 Task: Create Issue Issue0000000399 in Backlog  in Scrum Project Project0000000080 in Jira. Create Issue Issue0000000400 in Backlog  in Scrum Project Project0000000080 in Jira. Change IN PROGRESS as Status of Issue Issue0000000392 in Backlog  in Scrum Project Project0000000079 in Jira. Change IN PROGRESS as Status of Issue Issue0000000394 in Backlog  in Scrum Project Project0000000079 in Jira. Change IN PROGRESS as Status of Issue Issue0000000396 in Backlog  in Scrum Project Project0000000080 in Jira
Action: Mouse moved to (77, 316)
Screenshot: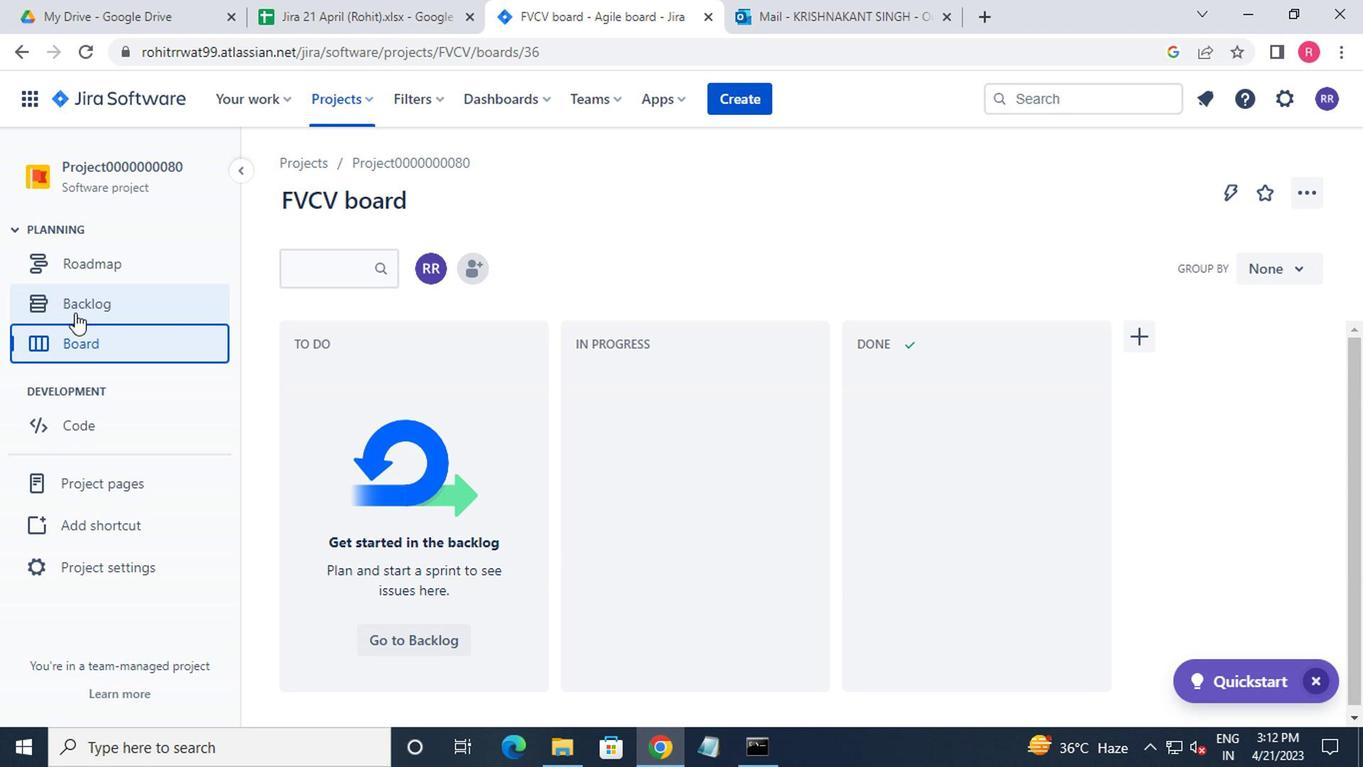 
Action: Mouse pressed left at (77, 316)
Screenshot: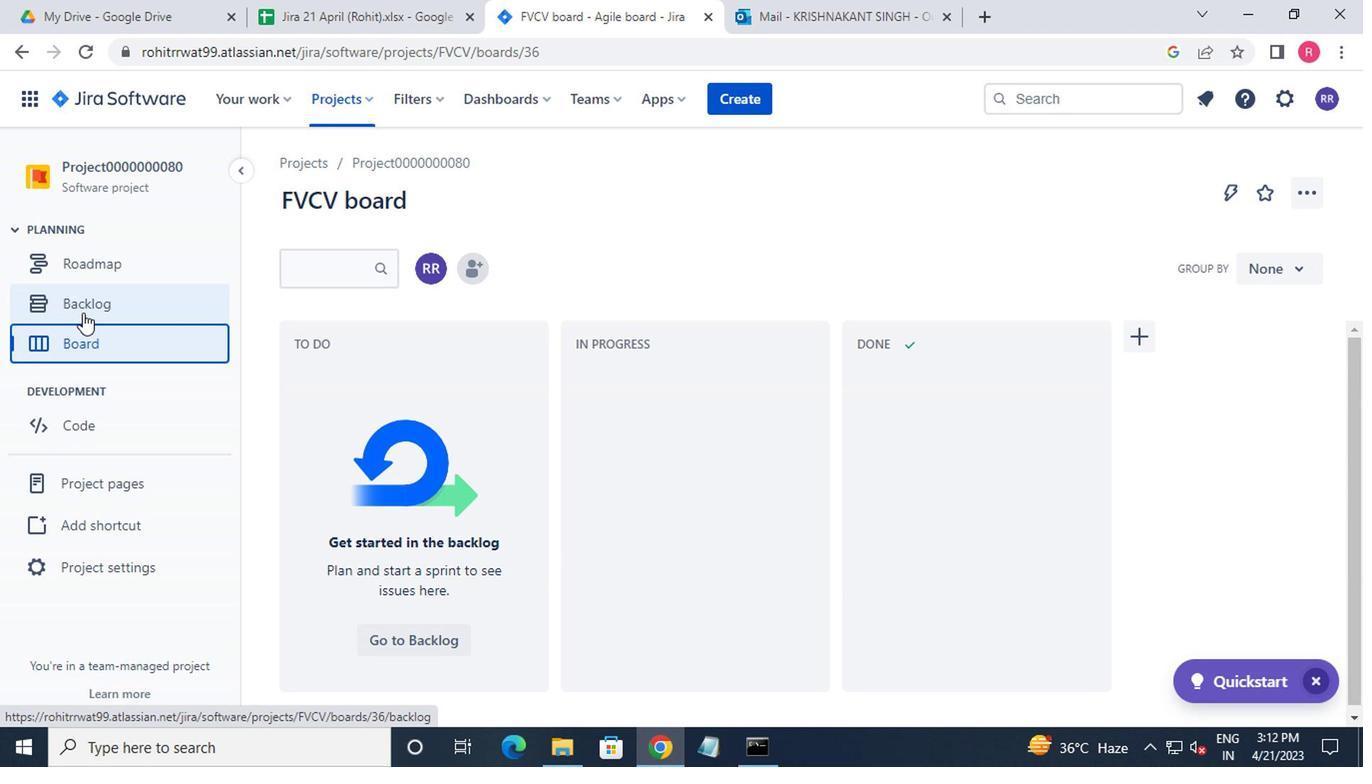 
Action: Mouse moved to (200, 351)
Screenshot: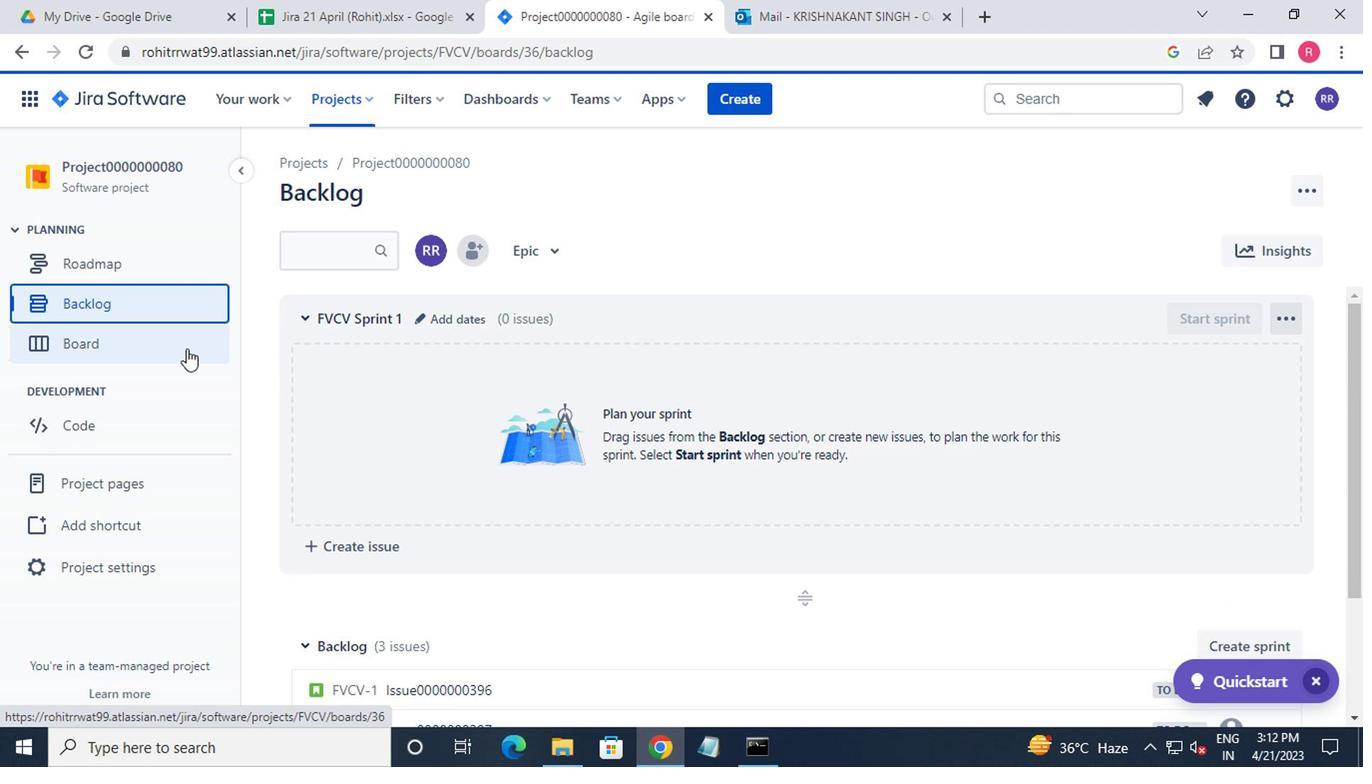 
Action: Mouse scrolled (200, 350) with delta (0, 0)
Screenshot: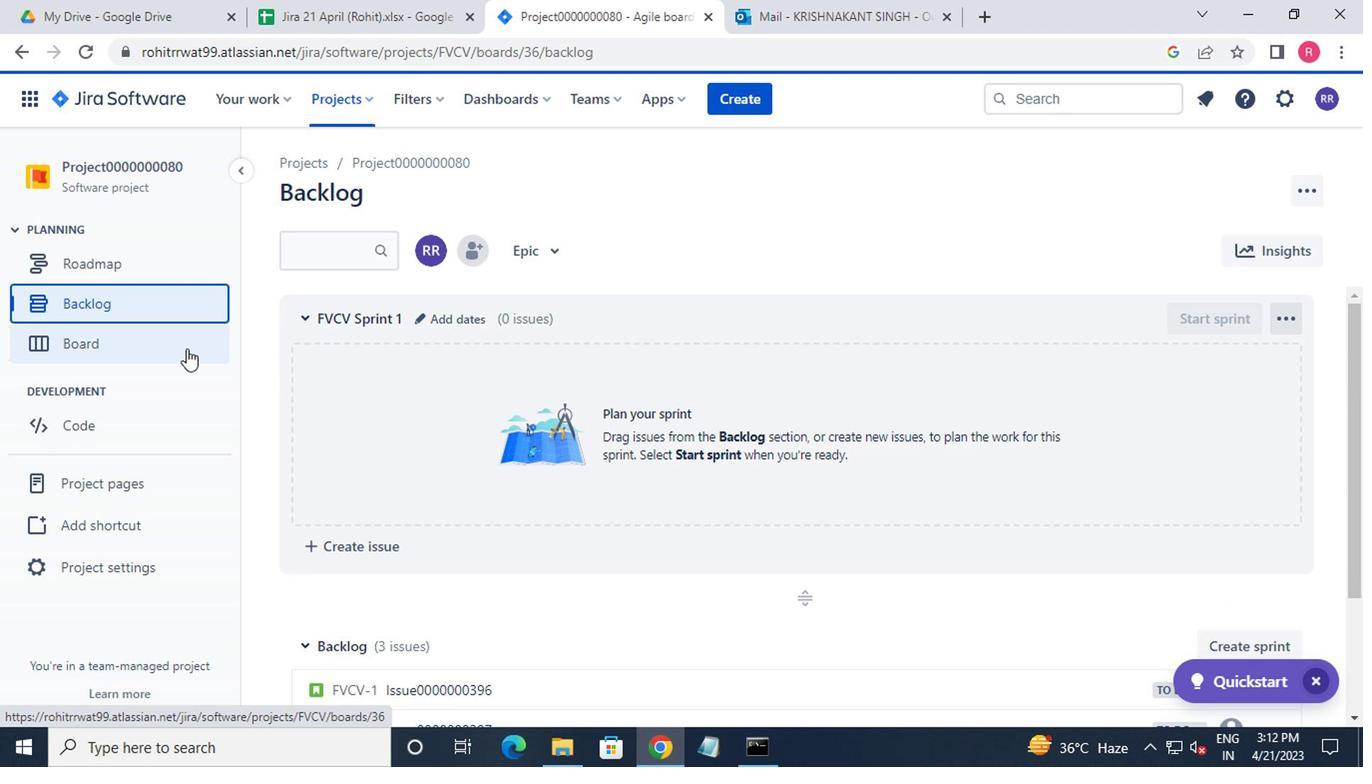 
Action: Mouse moved to (213, 350)
Screenshot: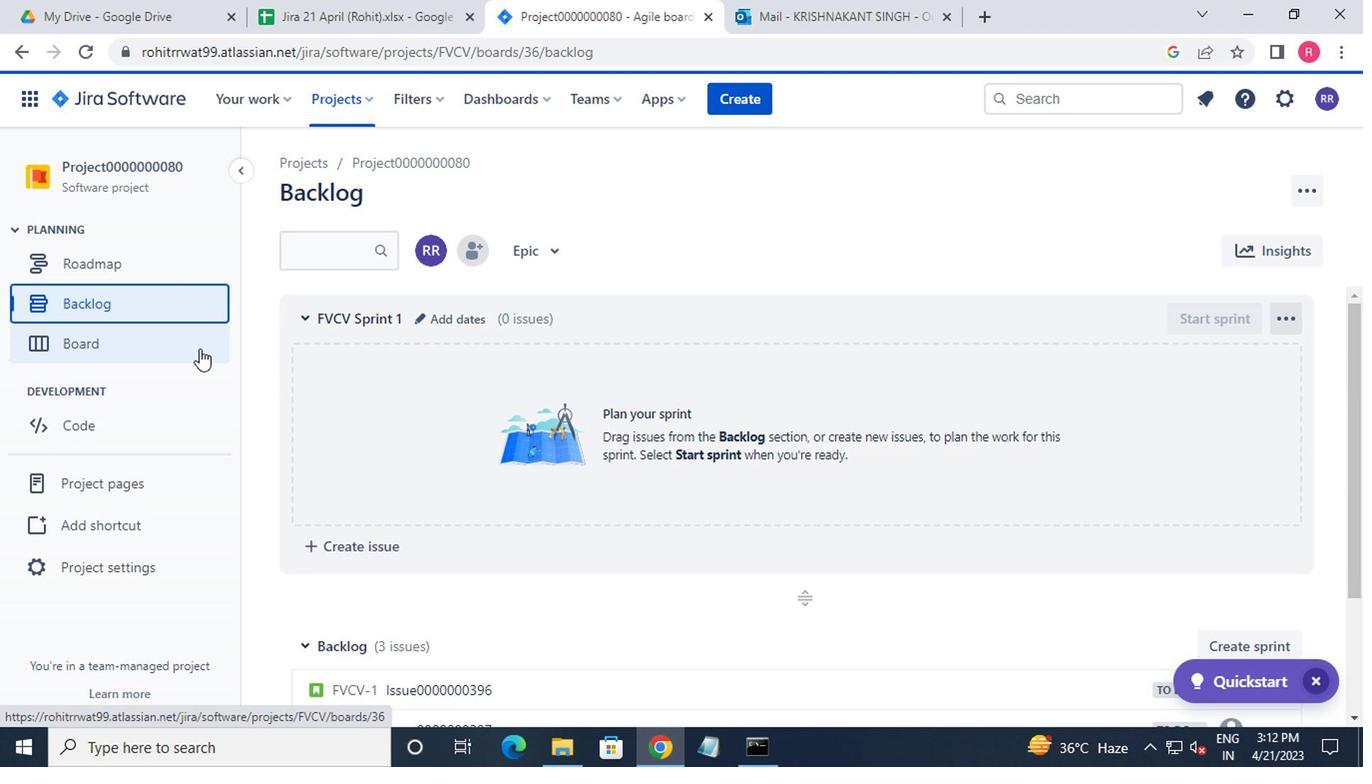
Action: Mouse scrolled (213, 350) with delta (0, 0)
Screenshot: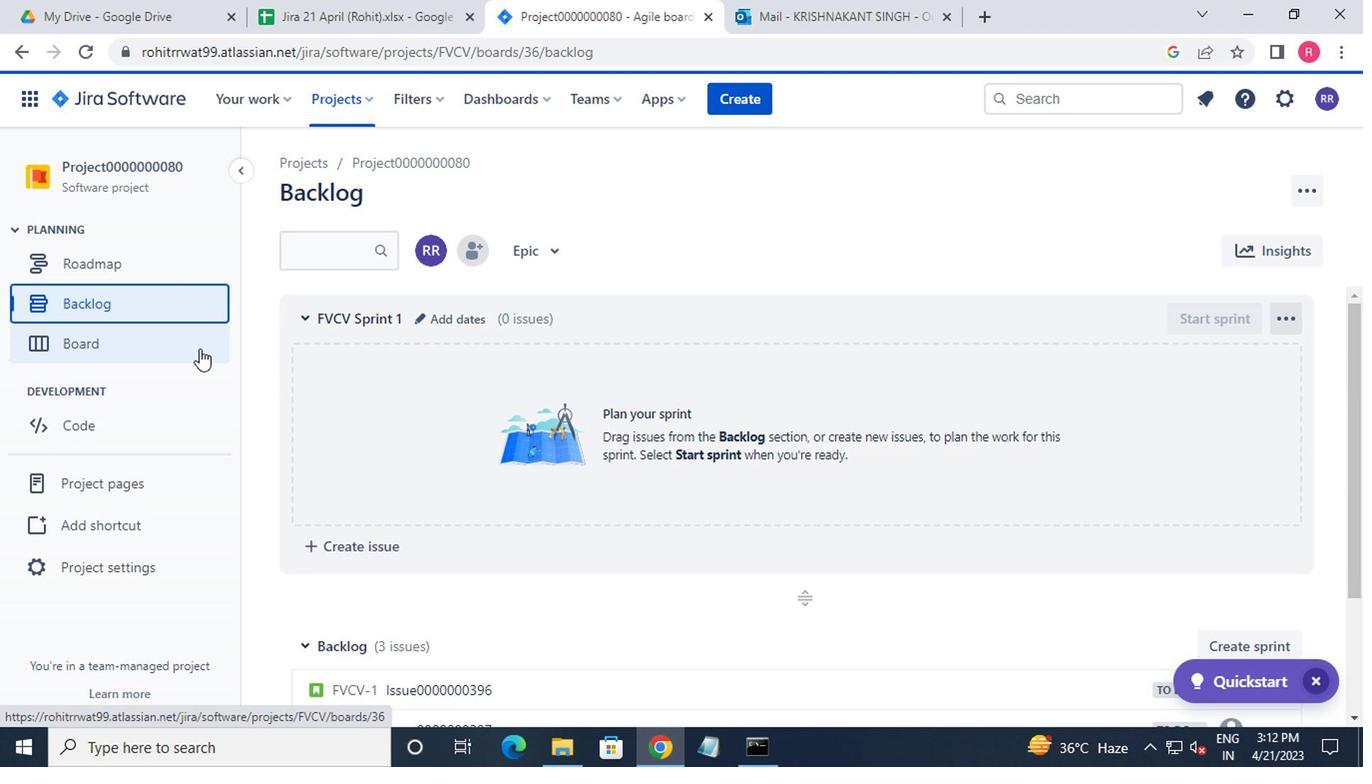 
Action: Mouse moved to (220, 350)
Screenshot: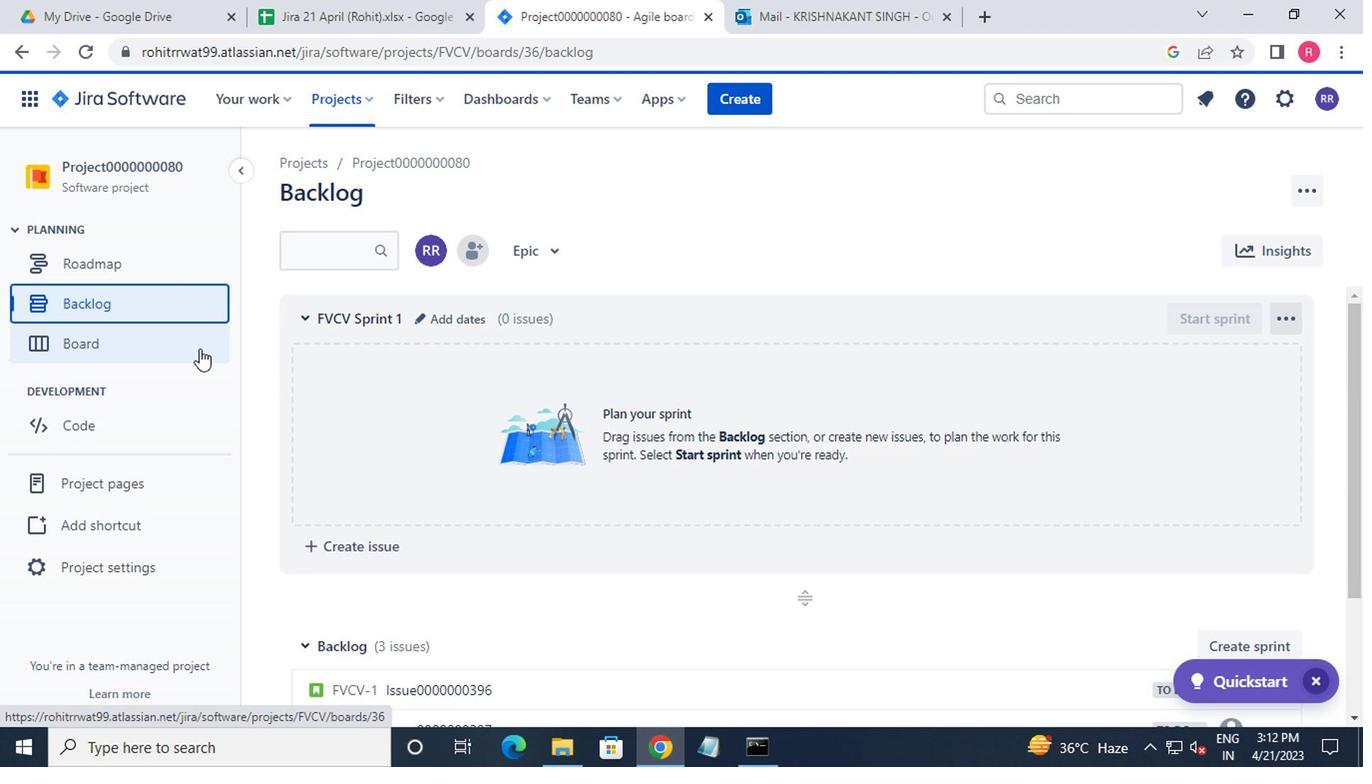 
Action: Mouse scrolled (220, 348) with delta (0, -1)
Screenshot: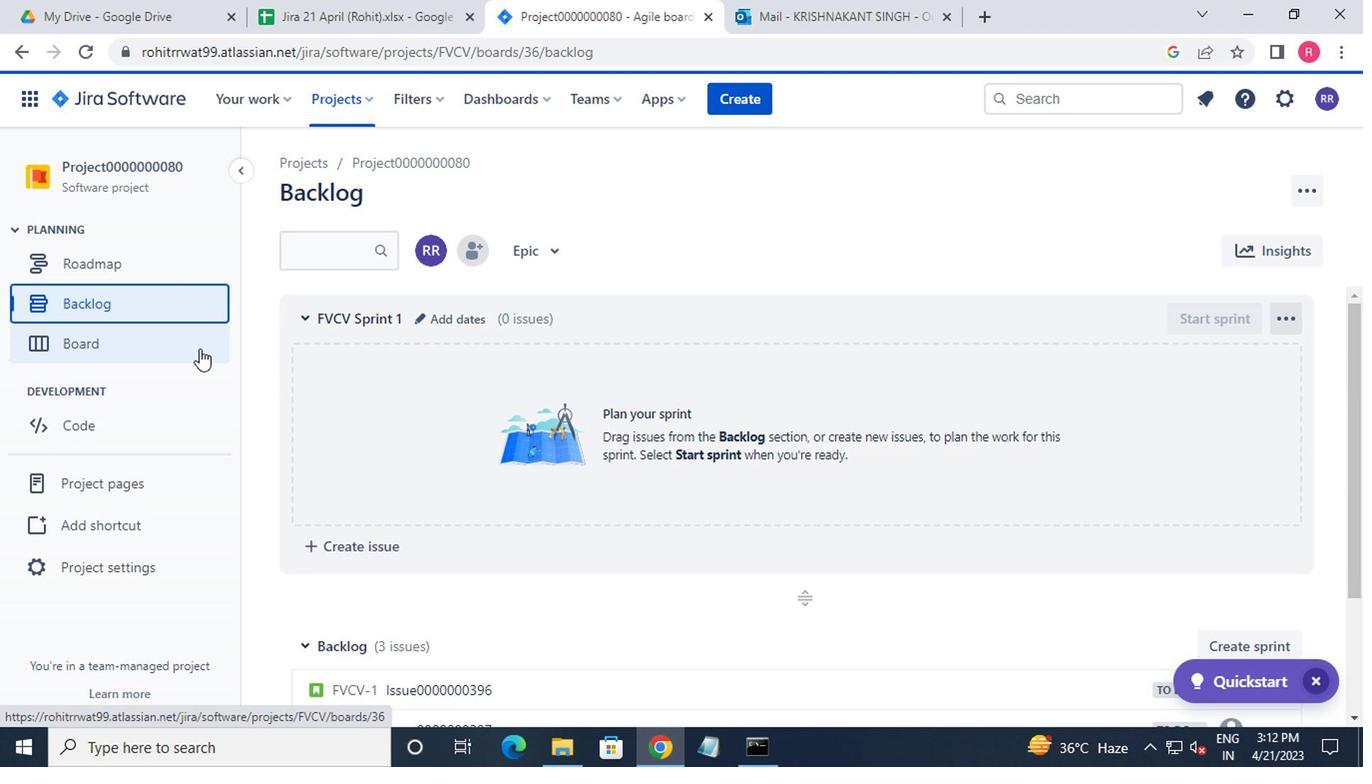 
Action: Mouse moved to (225, 348)
Screenshot: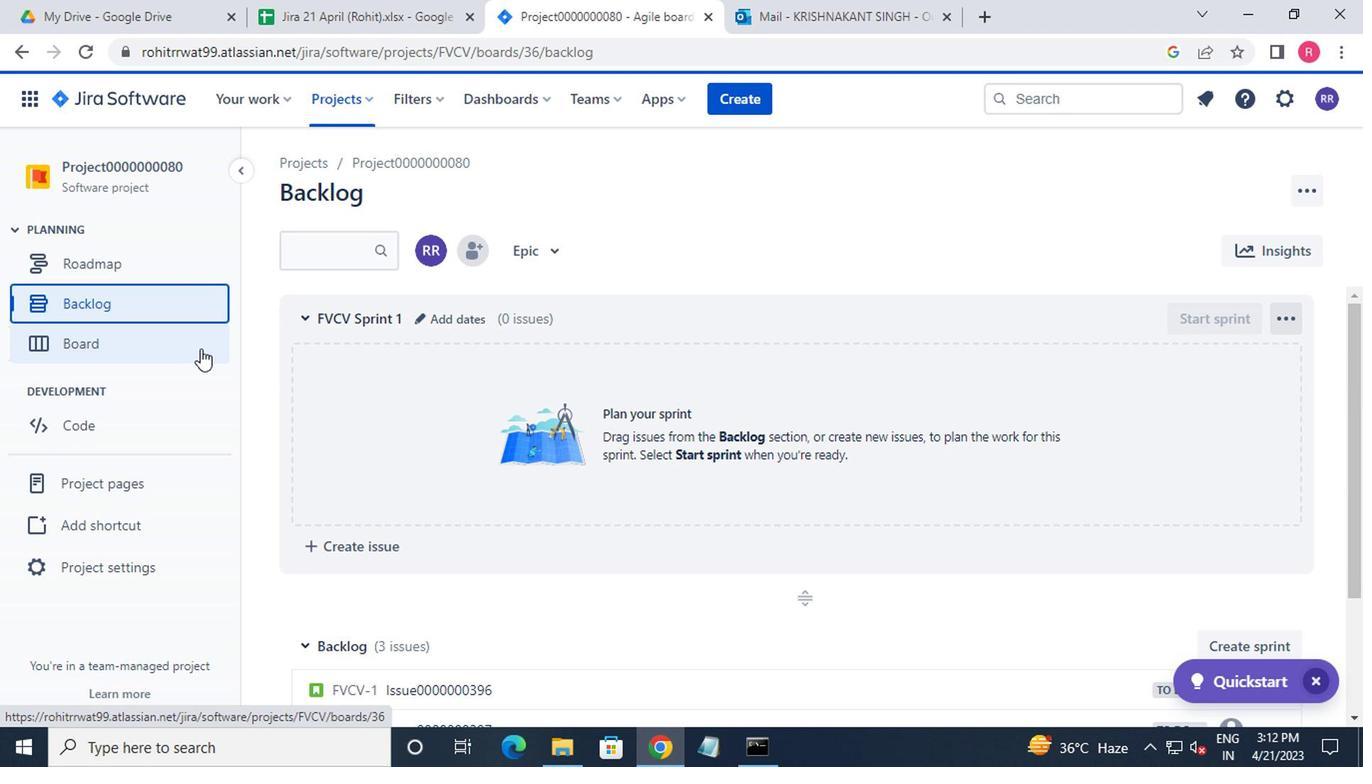 
Action: Mouse scrolled (225, 348) with delta (0, 0)
Screenshot: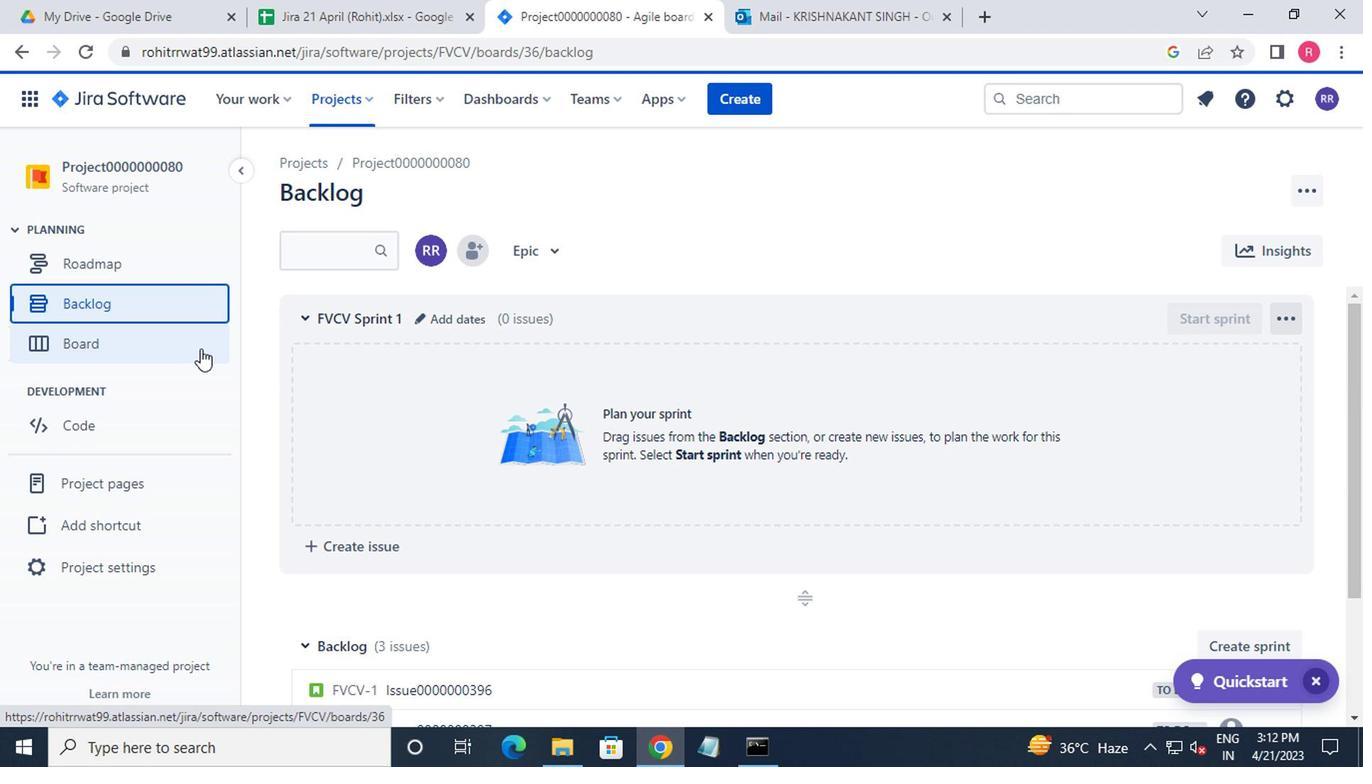 
Action: Mouse moved to (399, 473)
Screenshot: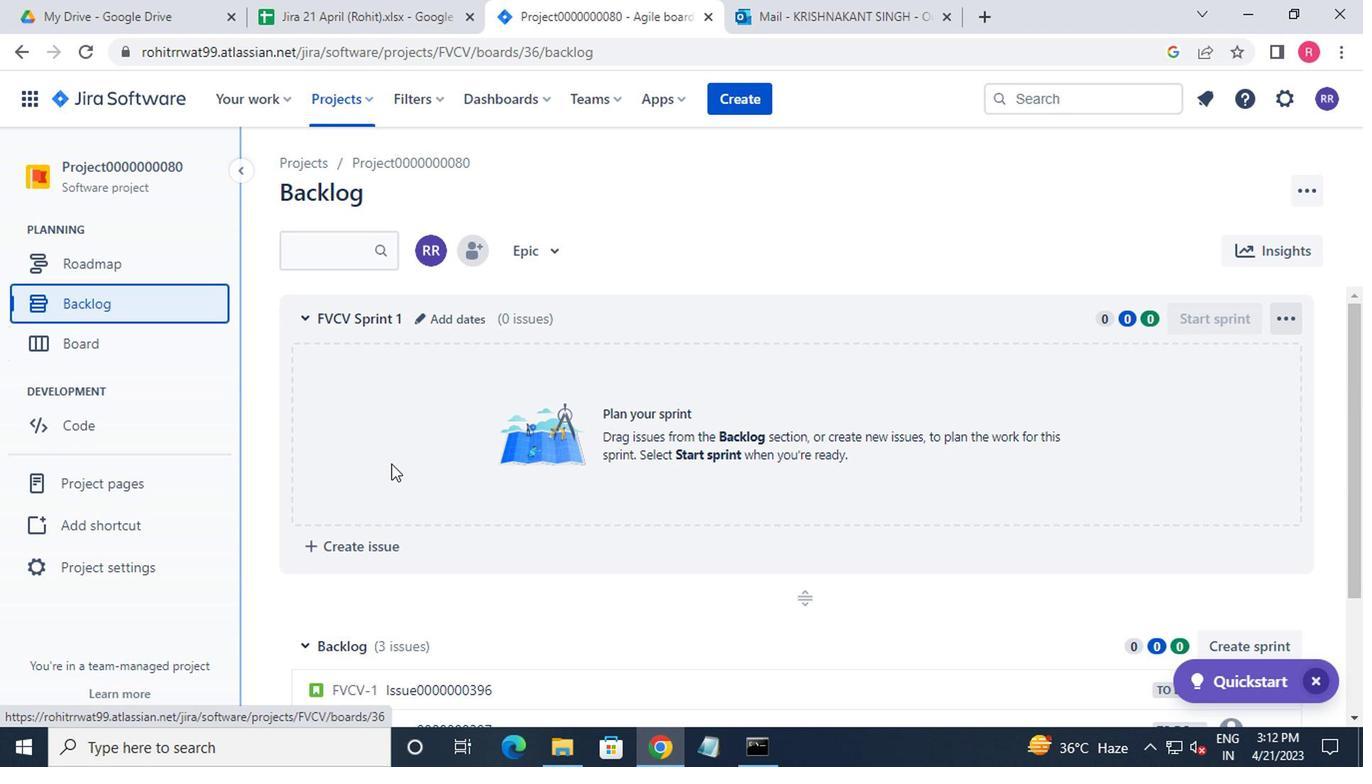 
Action: Mouse scrolled (399, 471) with delta (0, -1)
Screenshot: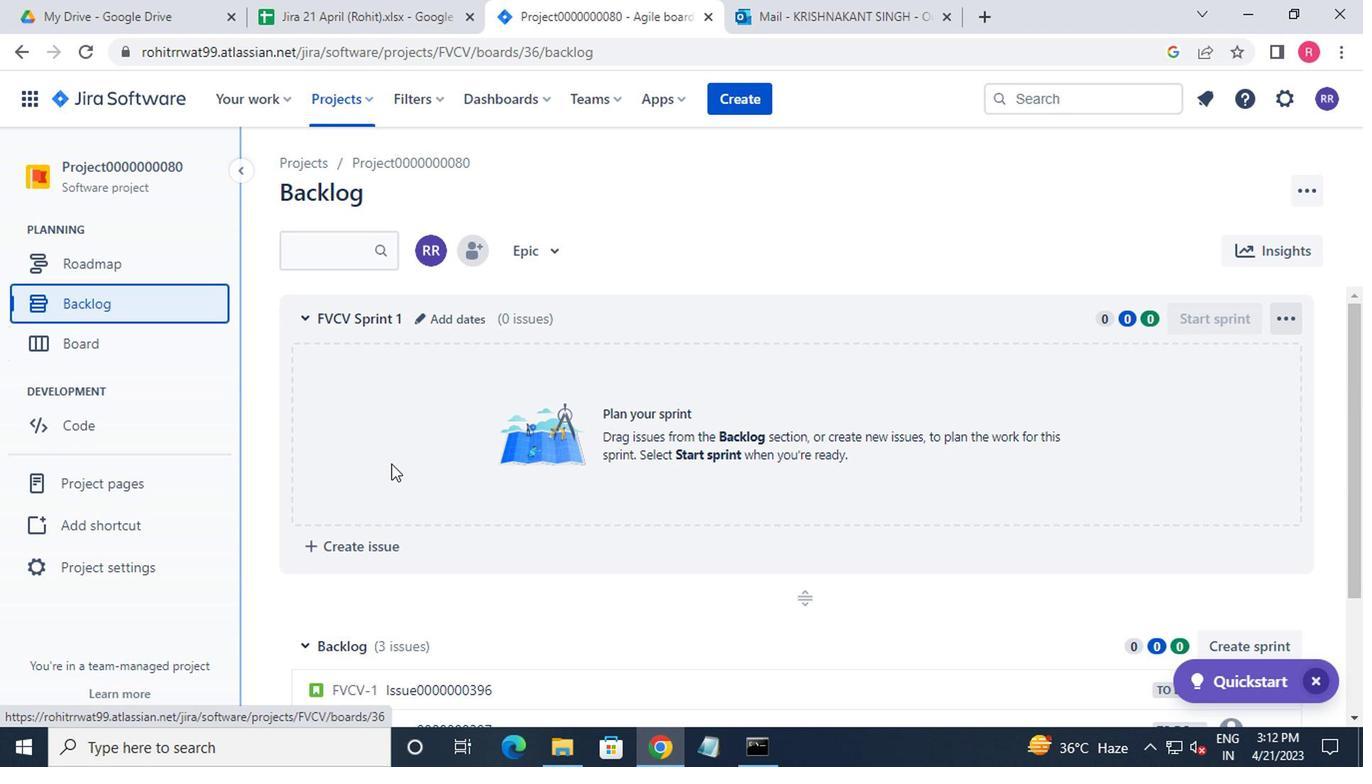 
Action: Mouse moved to (403, 474)
Screenshot: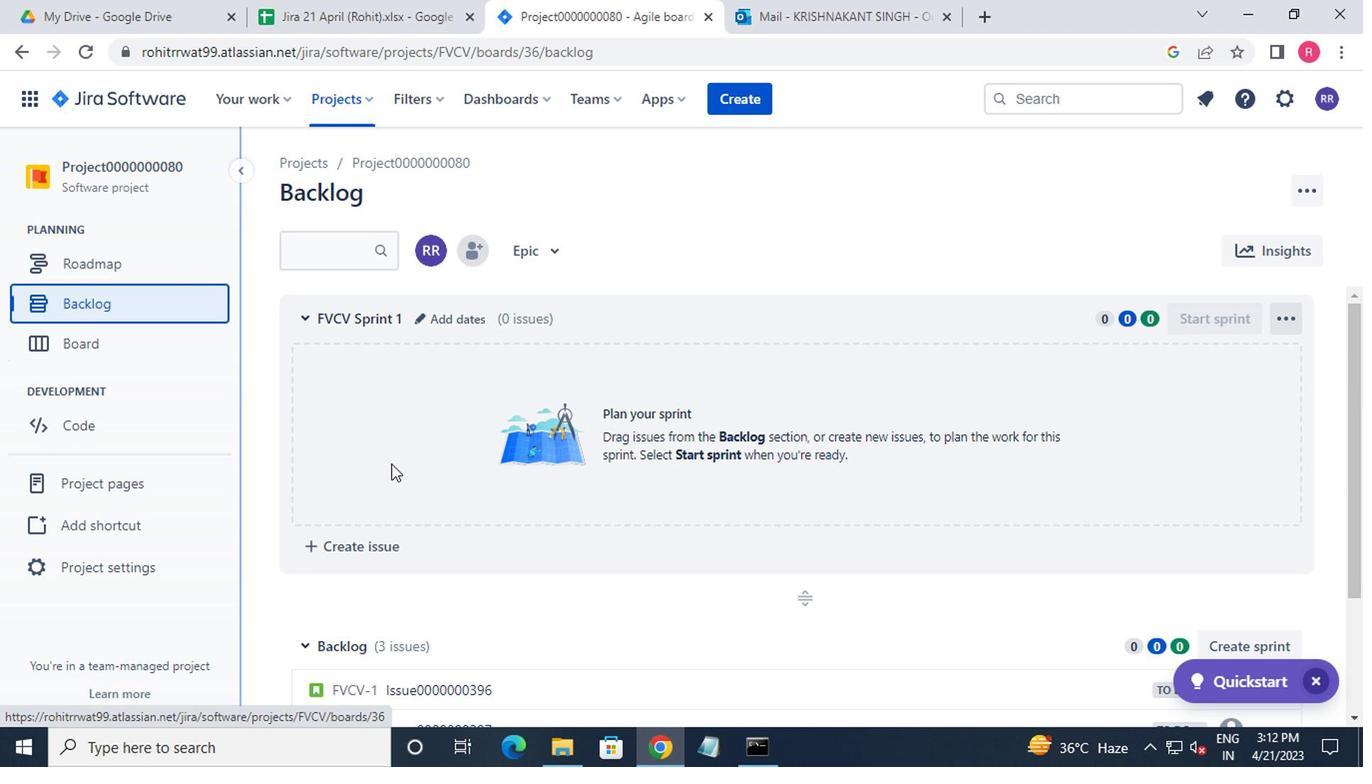 
Action: Mouse scrolled (403, 473) with delta (0, 0)
Screenshot: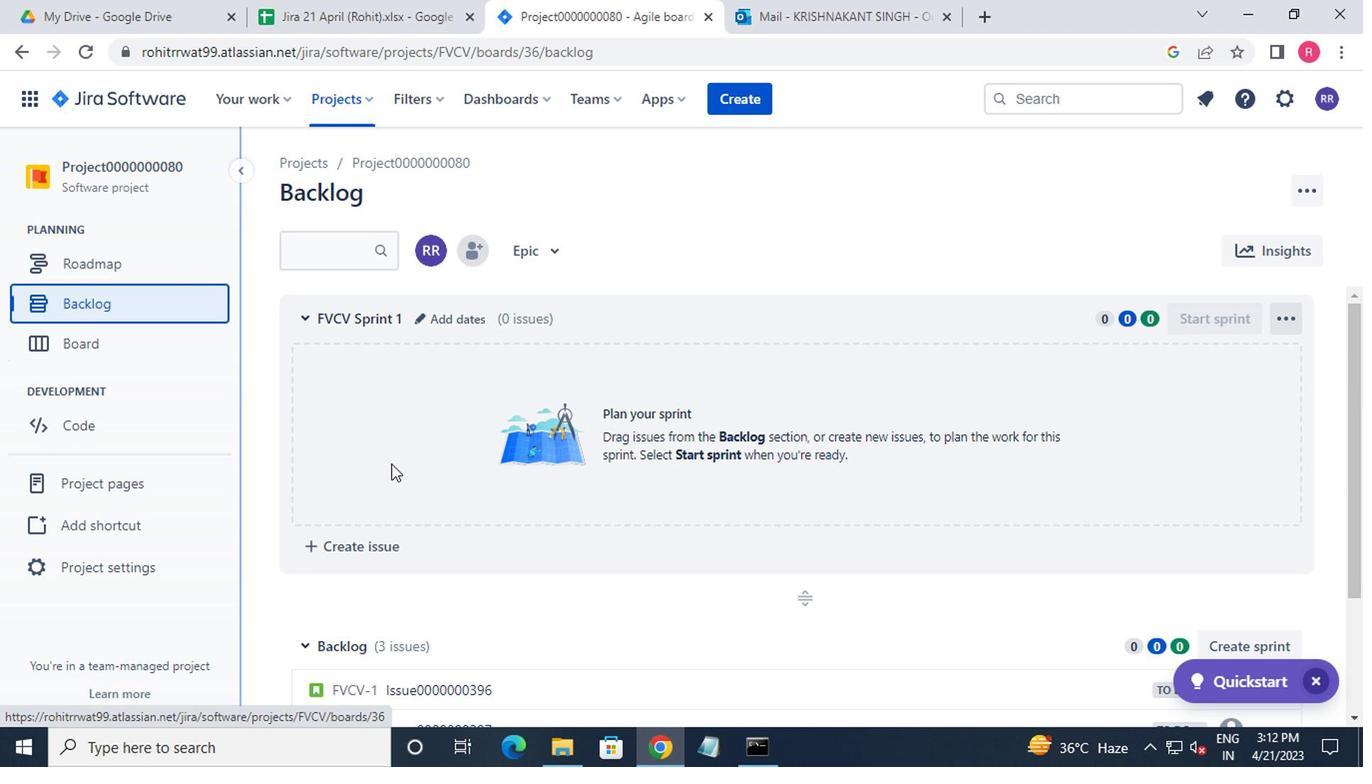 
Action: Mouse moved to (409, 478)
Screenshot: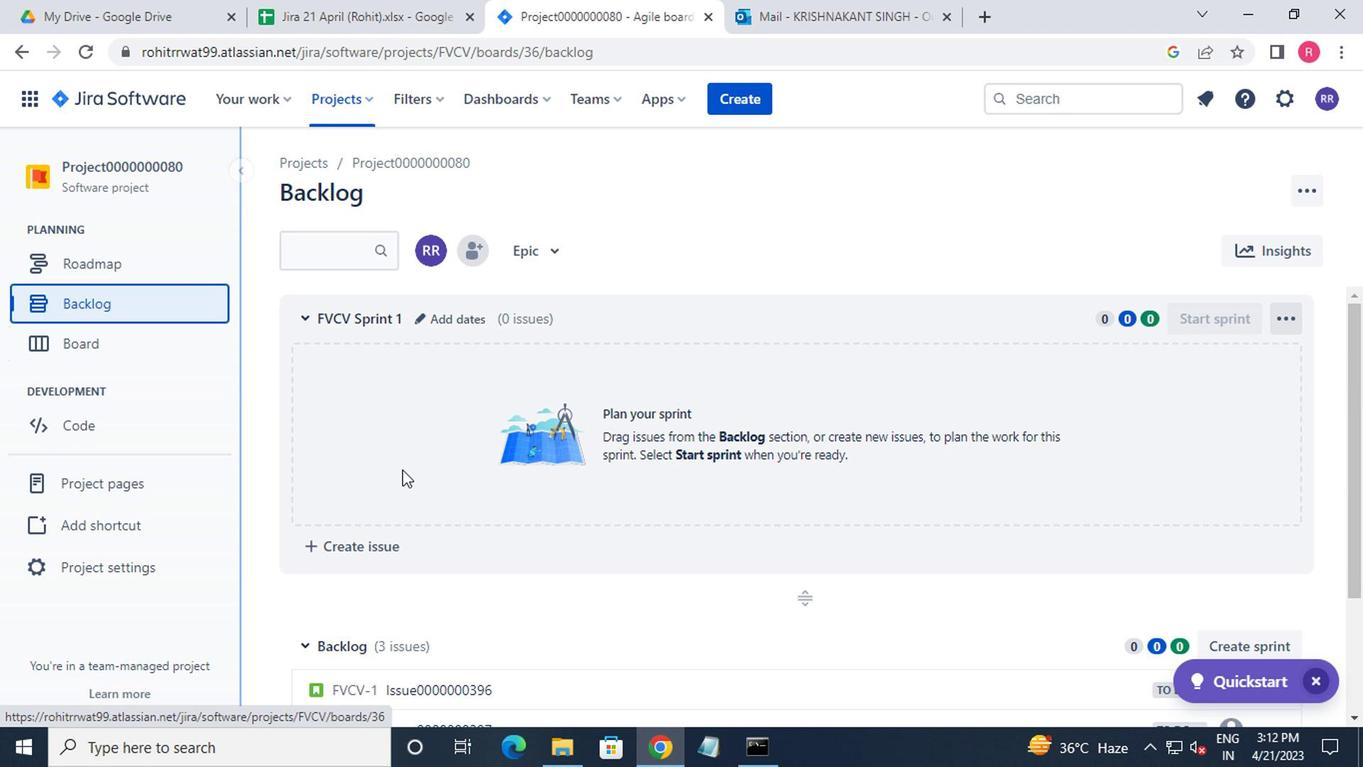 
Action: Mouse scrolled (409, 476) with delta (0, -1)
Screenshot: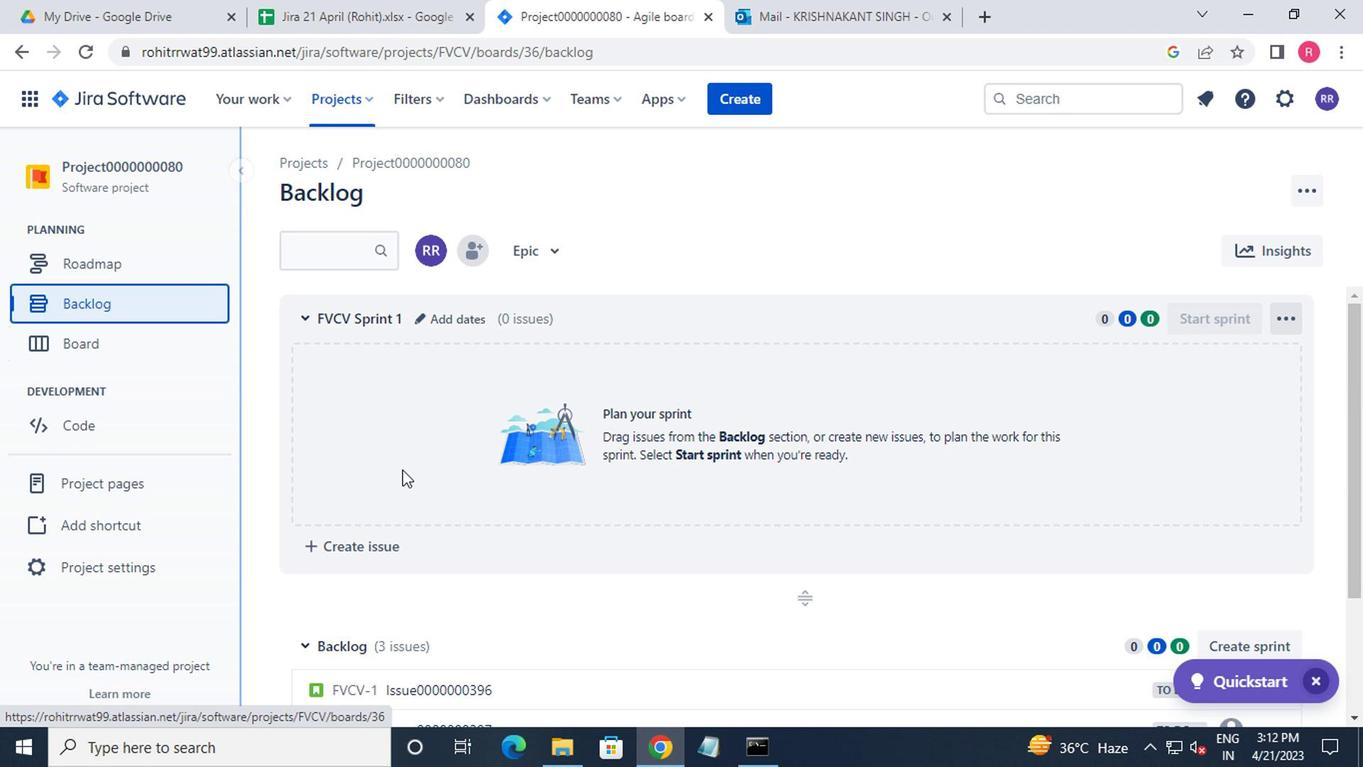 
Action: Mouse moved to (410, 479)
Screenshot: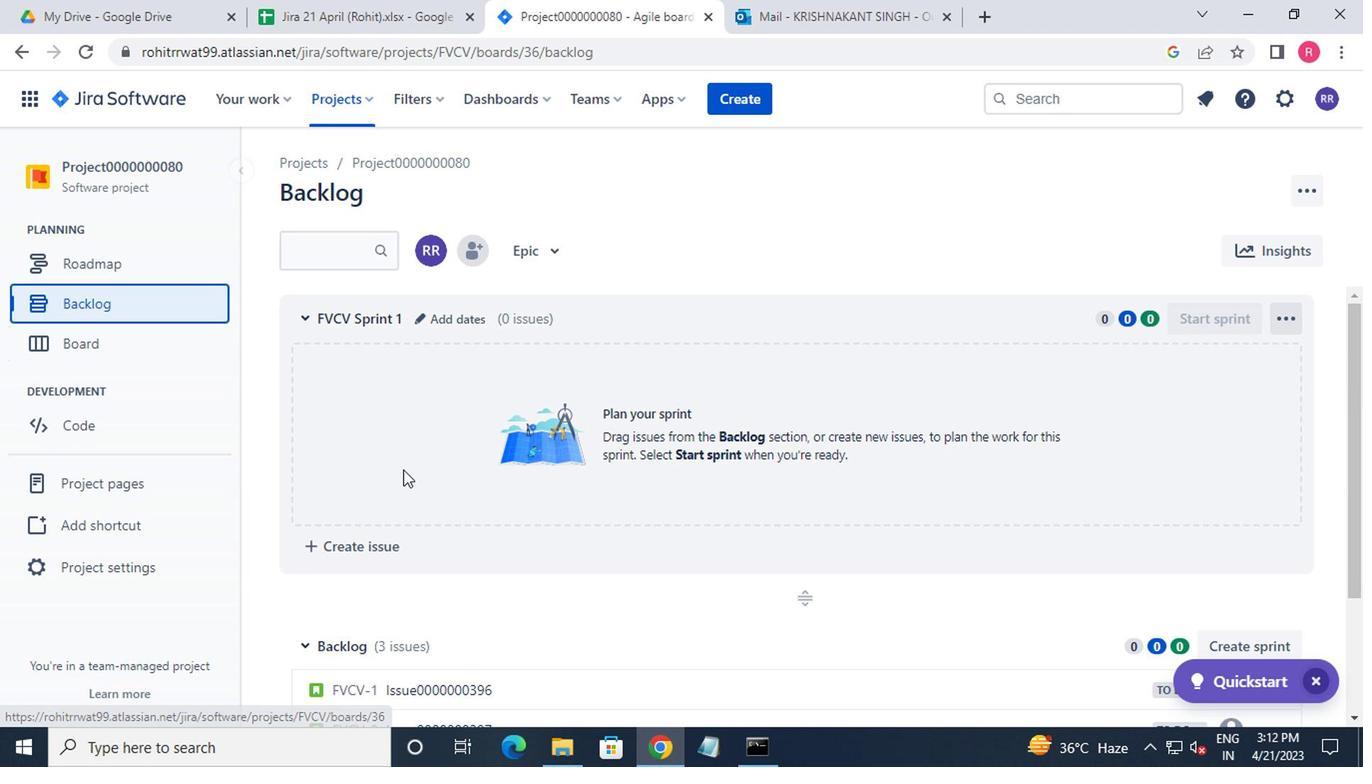 
Action: Mouse scrolled (410, 478) with delta (0, 0)
Screenshot: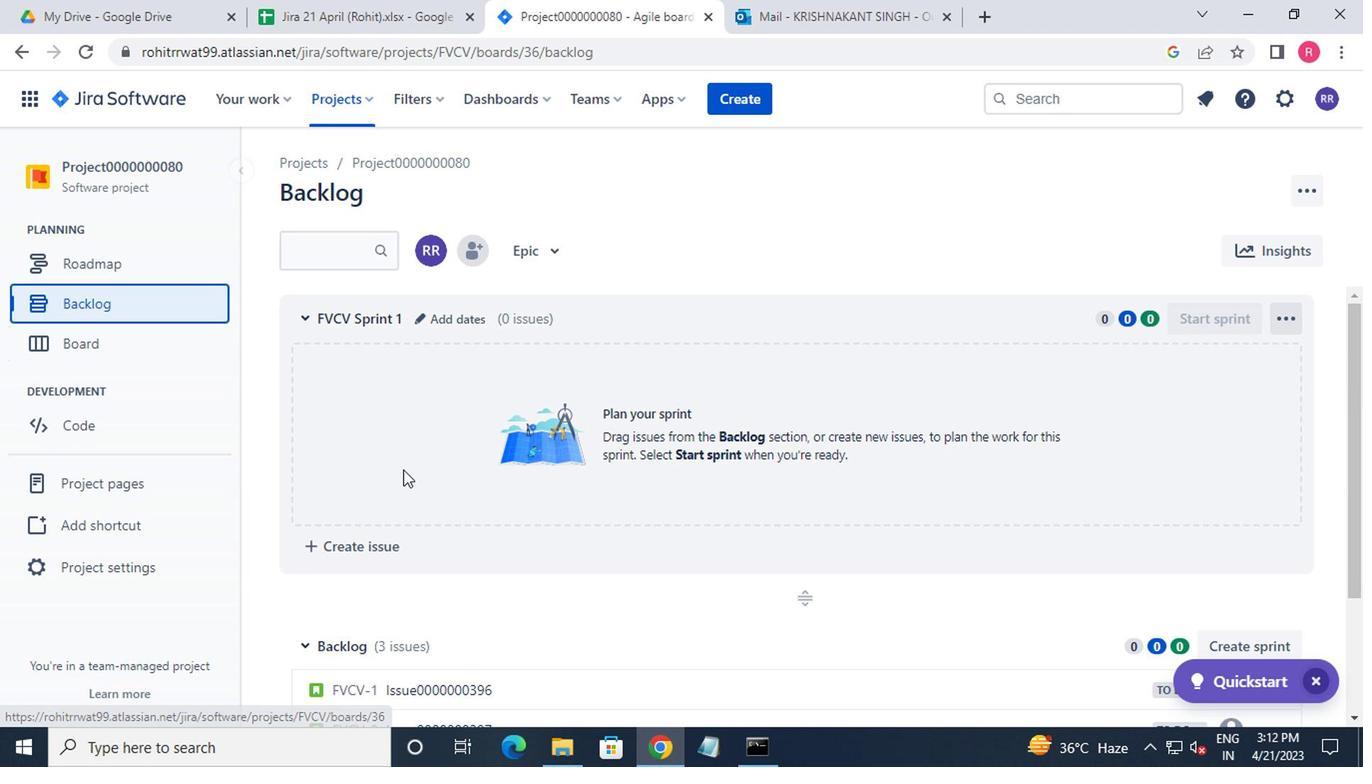 
Action: Mouse moved to (376, 654)
Screenshot: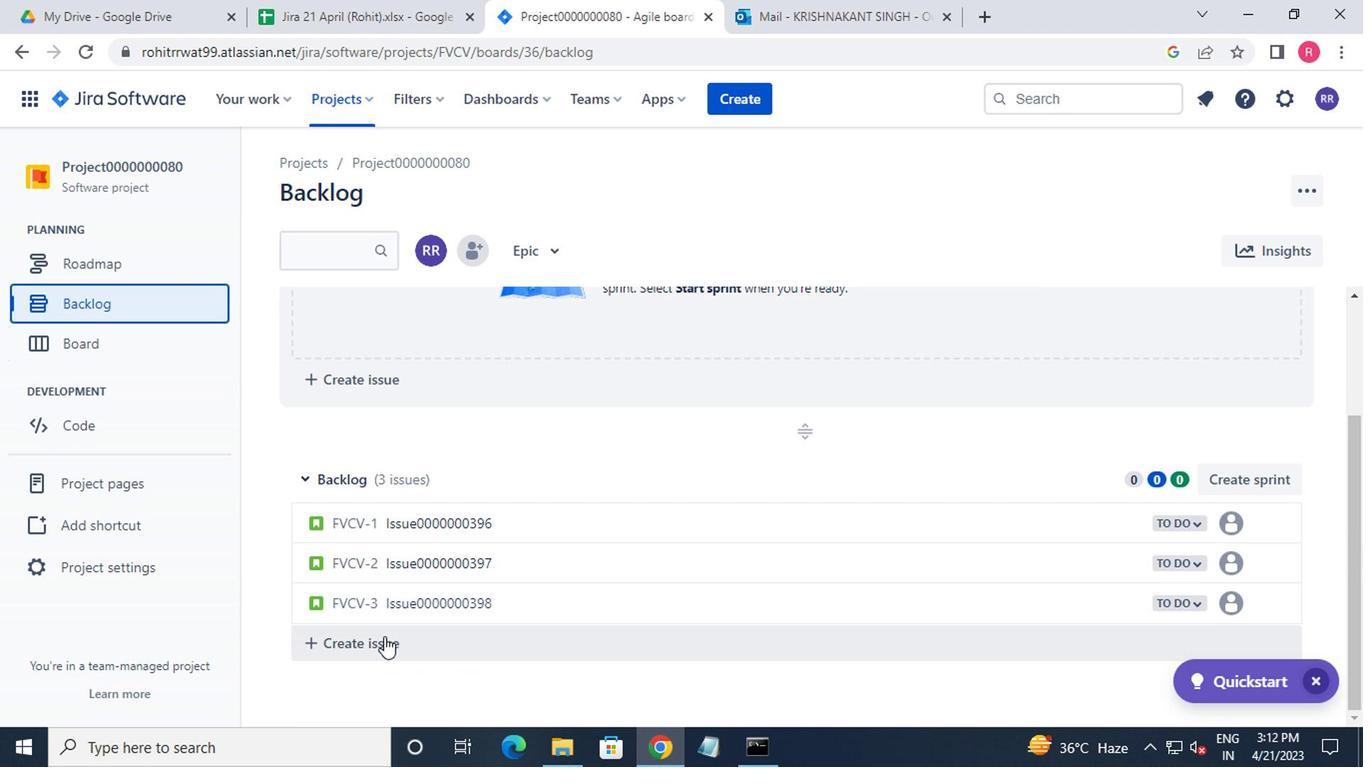 
Action: Mouse pressed left at (376, 654)
Screenshot: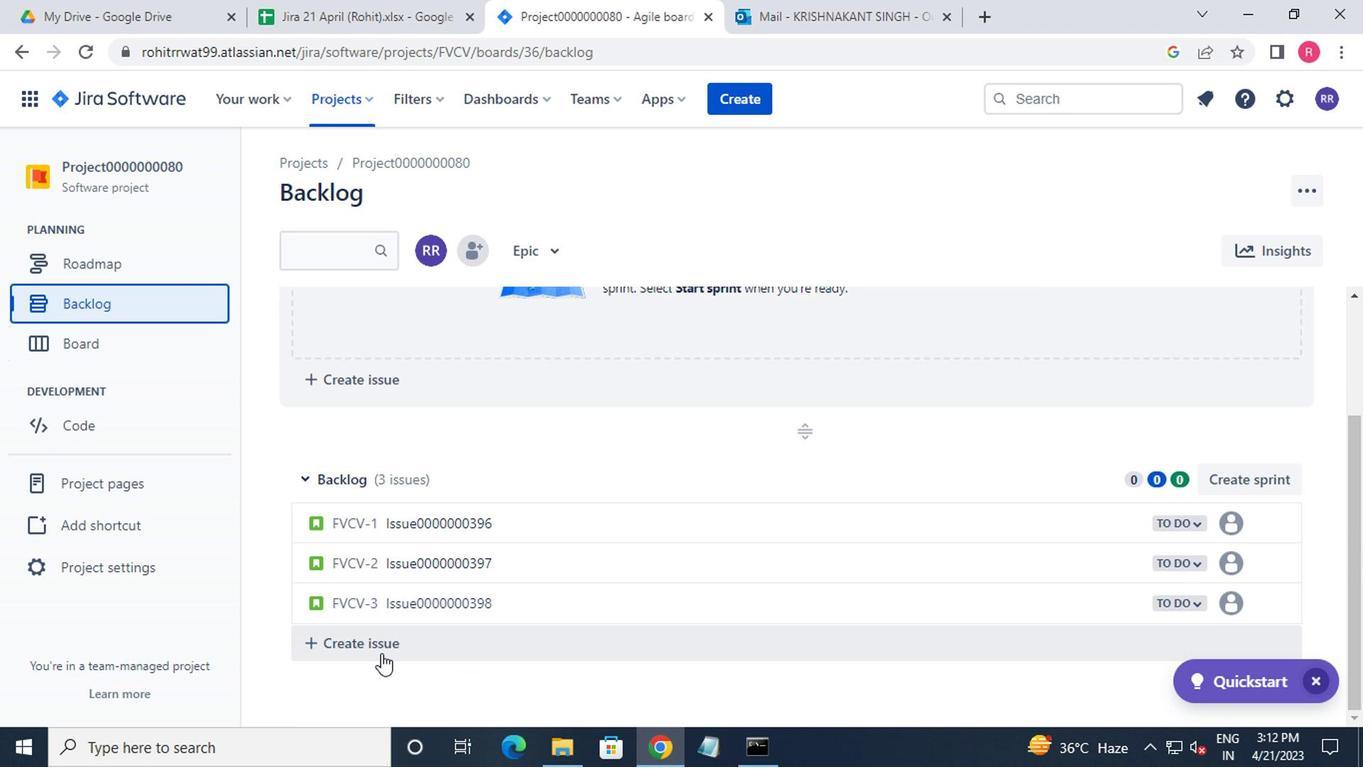 
Action: Mouse moved to (405, 634)
Screenshot: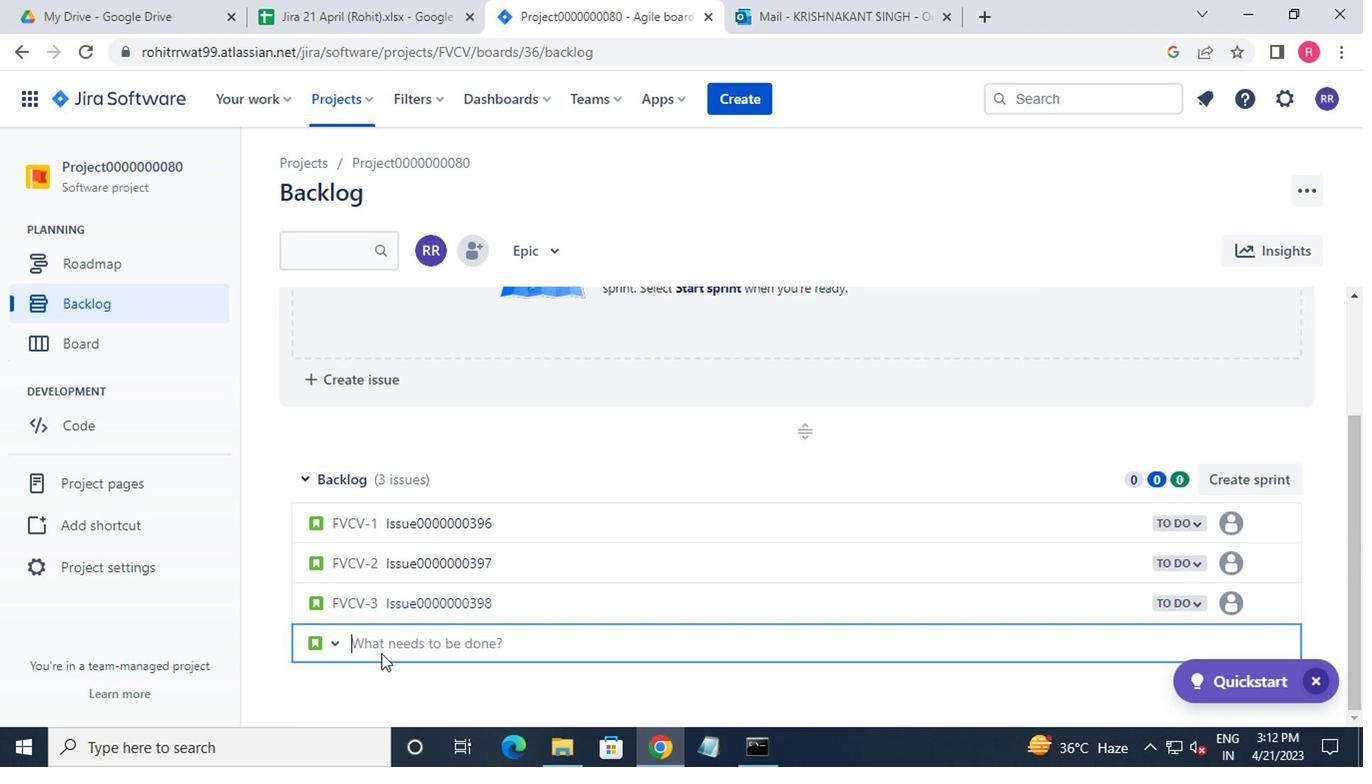 
Action: Key pressed <Key.shift_r>Issue0000000399<Key.enter><Key.shift_r><Key.shift_r><Key.shift_r><Key.shift_r>Issuu<Key.backspace>e0000000400<Key.enter>
Screenshot: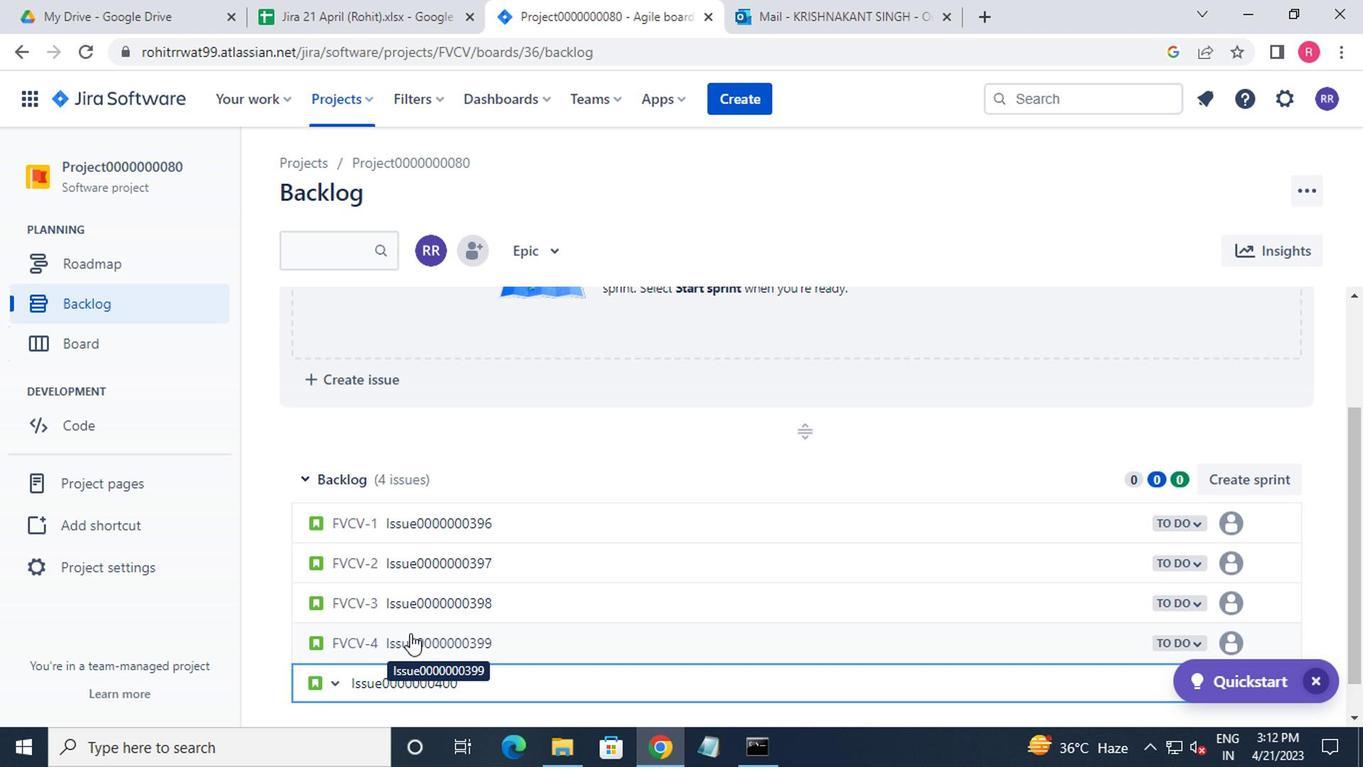 
Action: Mouse moved to (350, 105)
Screenshot: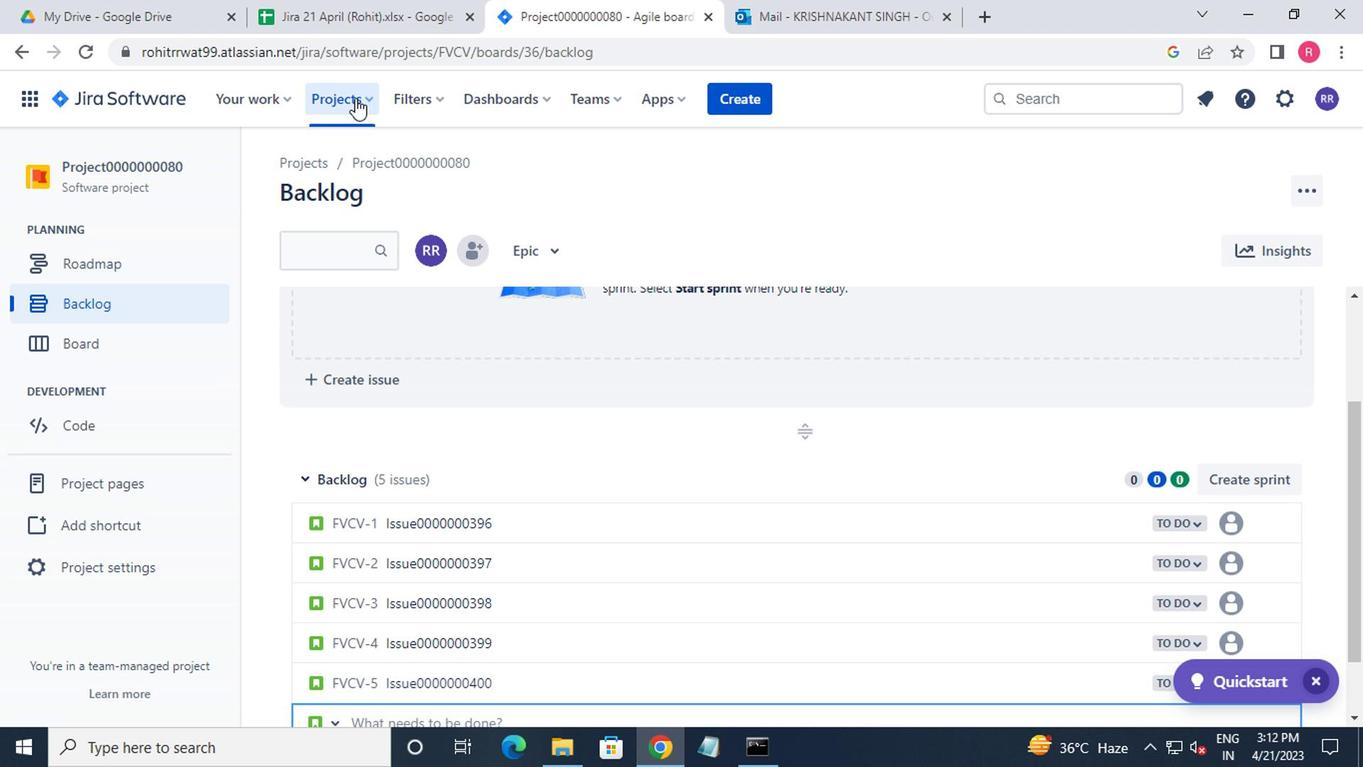 
Action: Mouse pressed left at (350, 105)
Screenshot: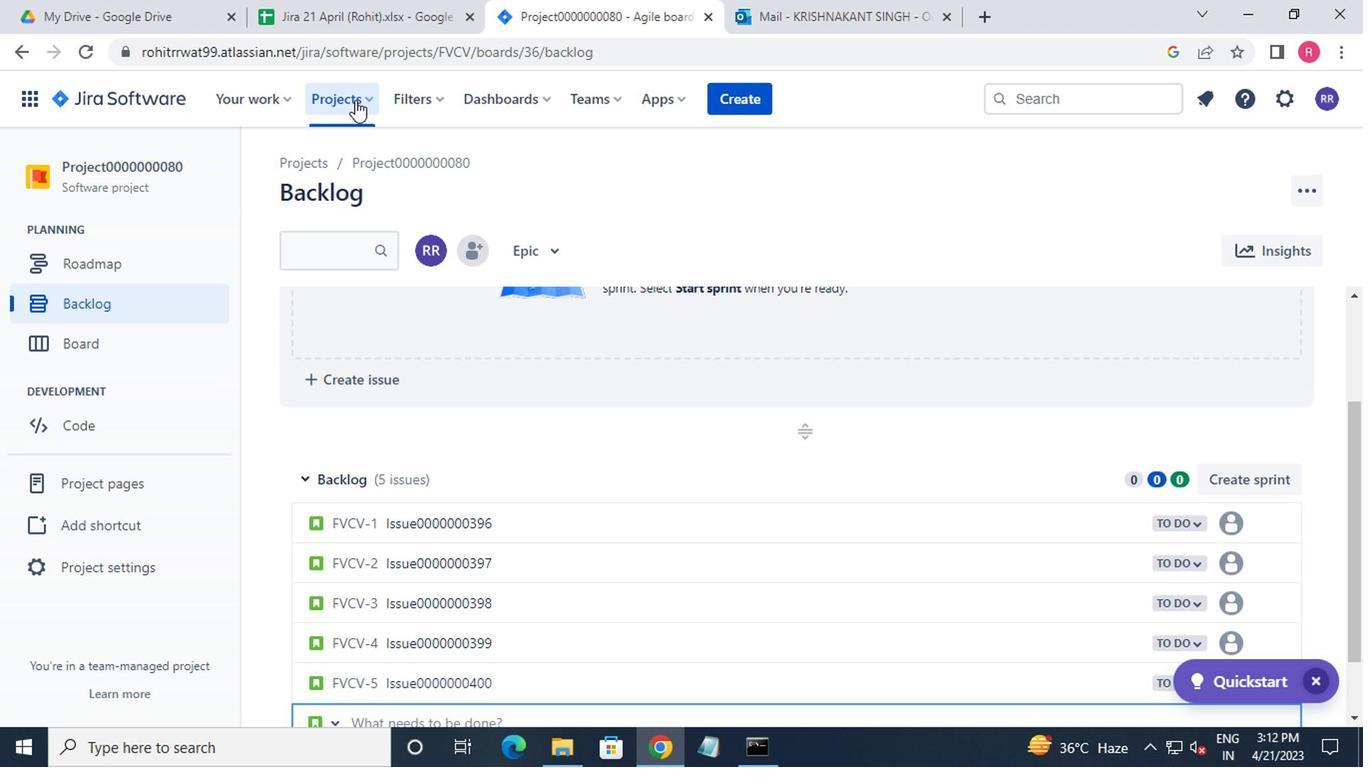 
Action: Mouse moved to (394, 243)
Screenshot: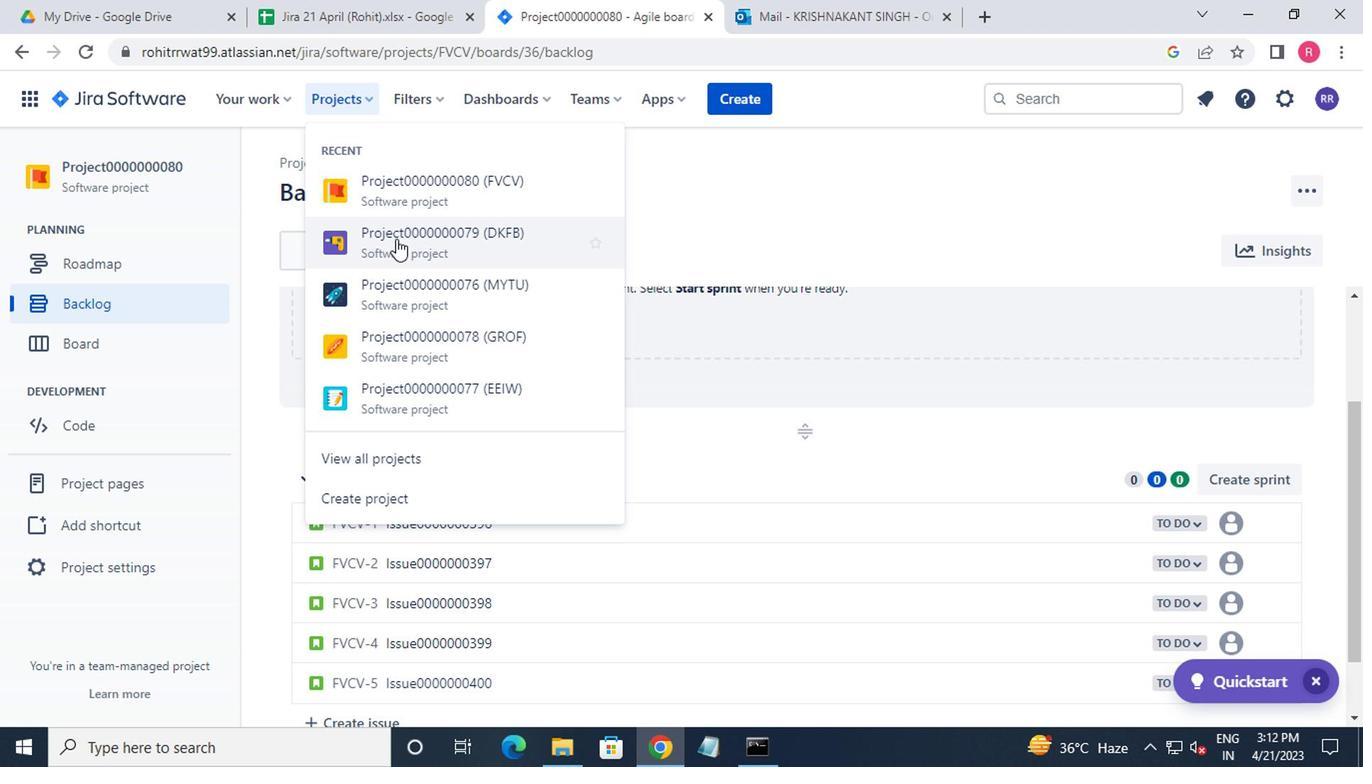 
Action: Mouse pressed left at (394, 243)
Screenshot: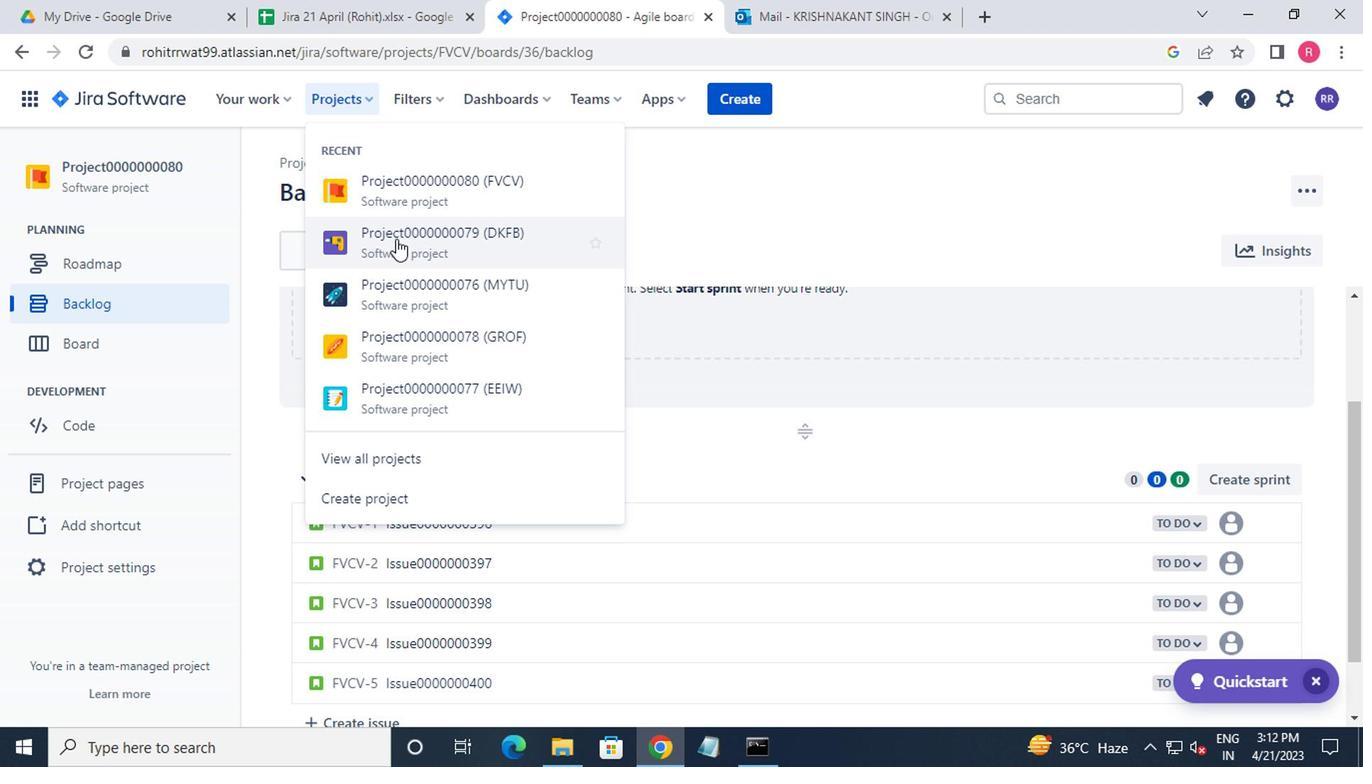 
Action: Mouse moved to (133, 318)
Screenshot: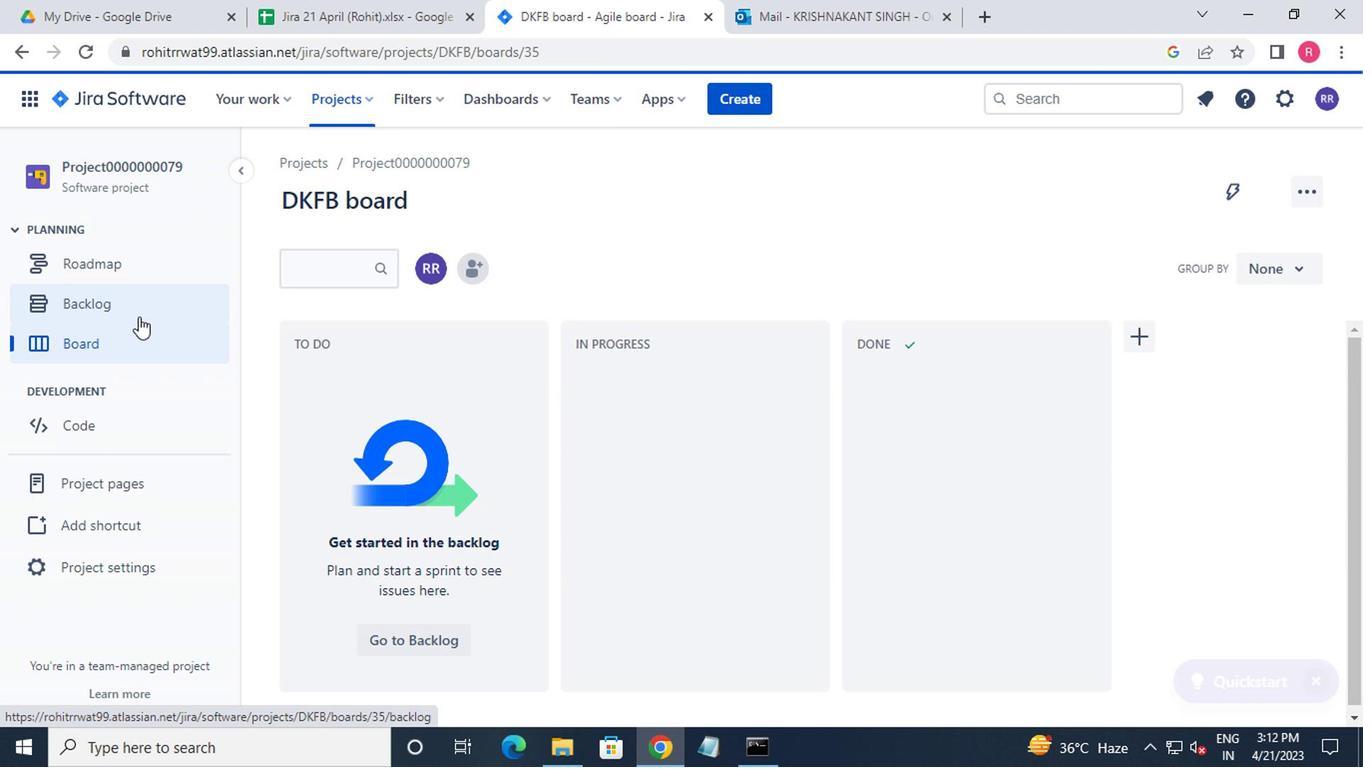 
Action: Mouse pressed left at (133, 318)
Screenshot: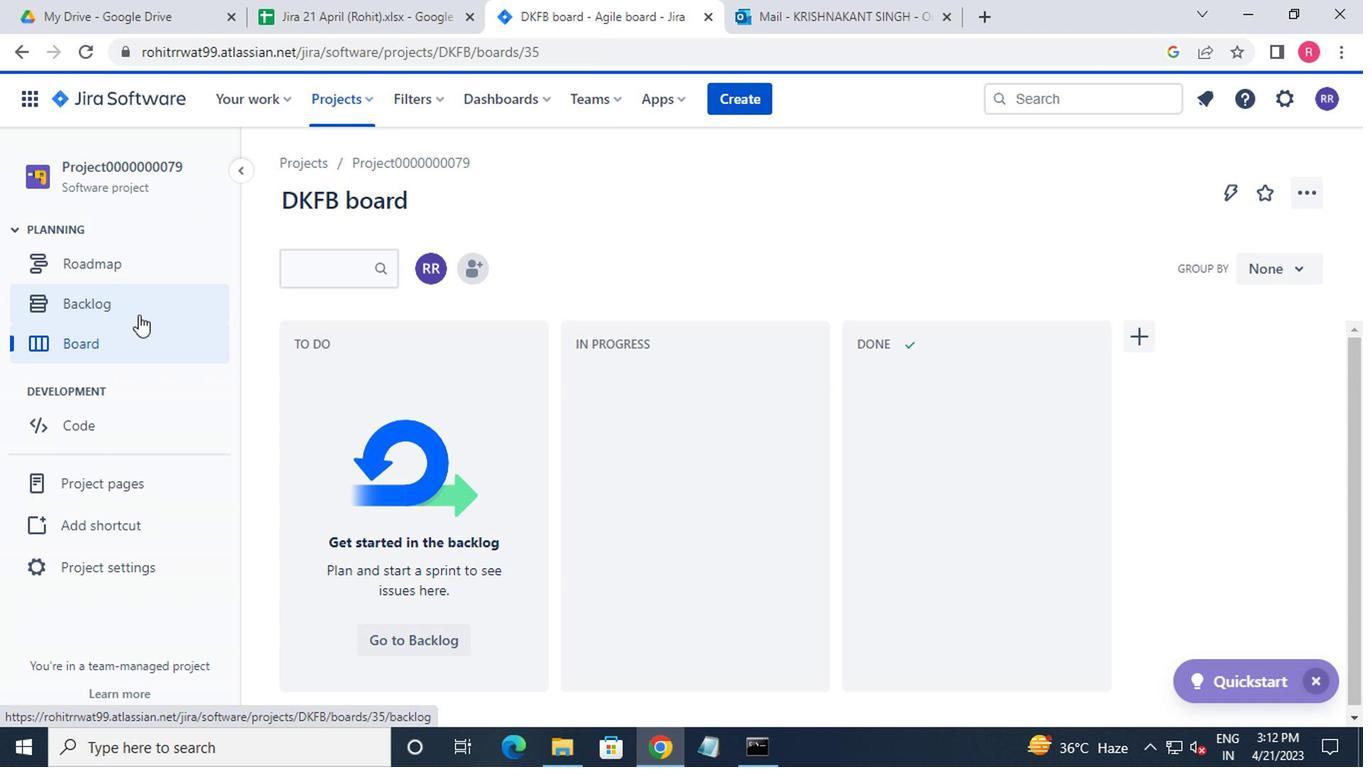 
Action: Mouse moved to (286, 465)
Screenshot: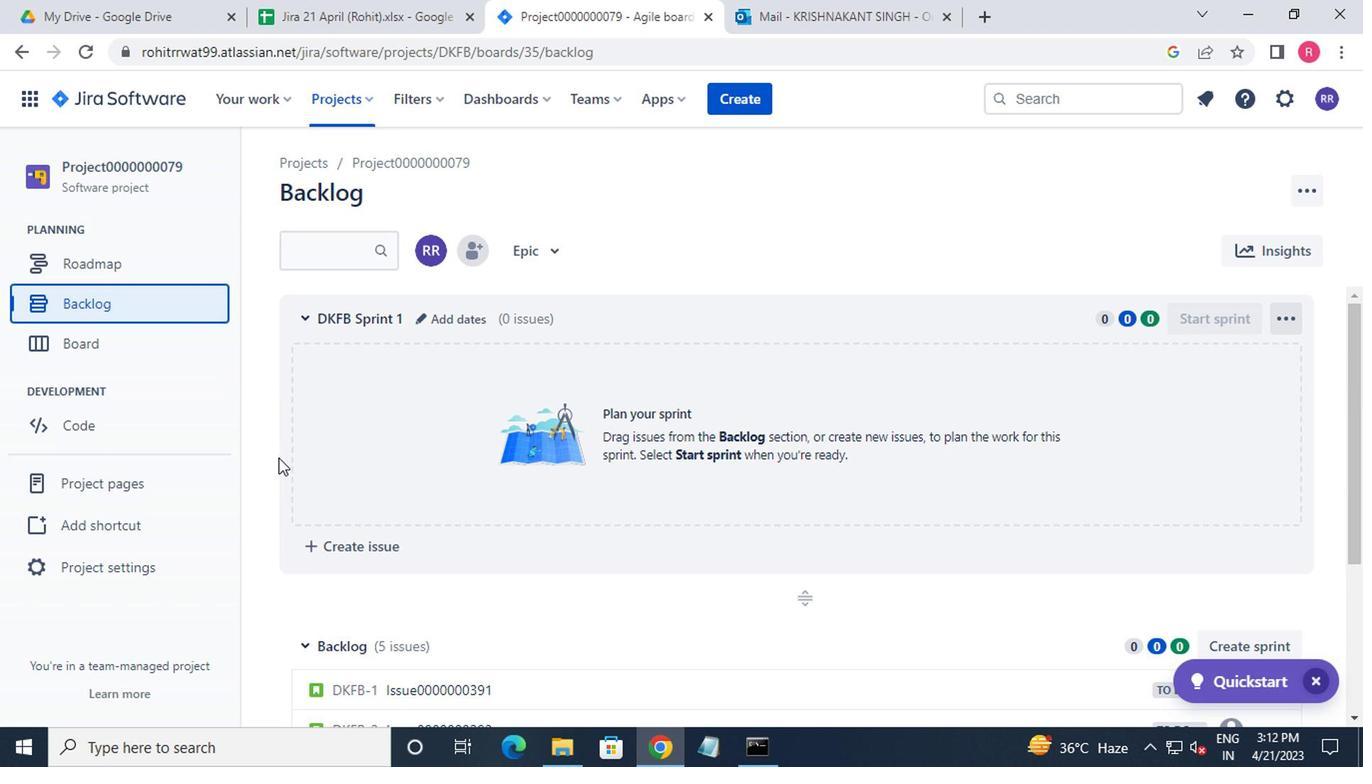 
Action: Mouse scrolled (286, 464) with delta (0, -1)
Screenshot: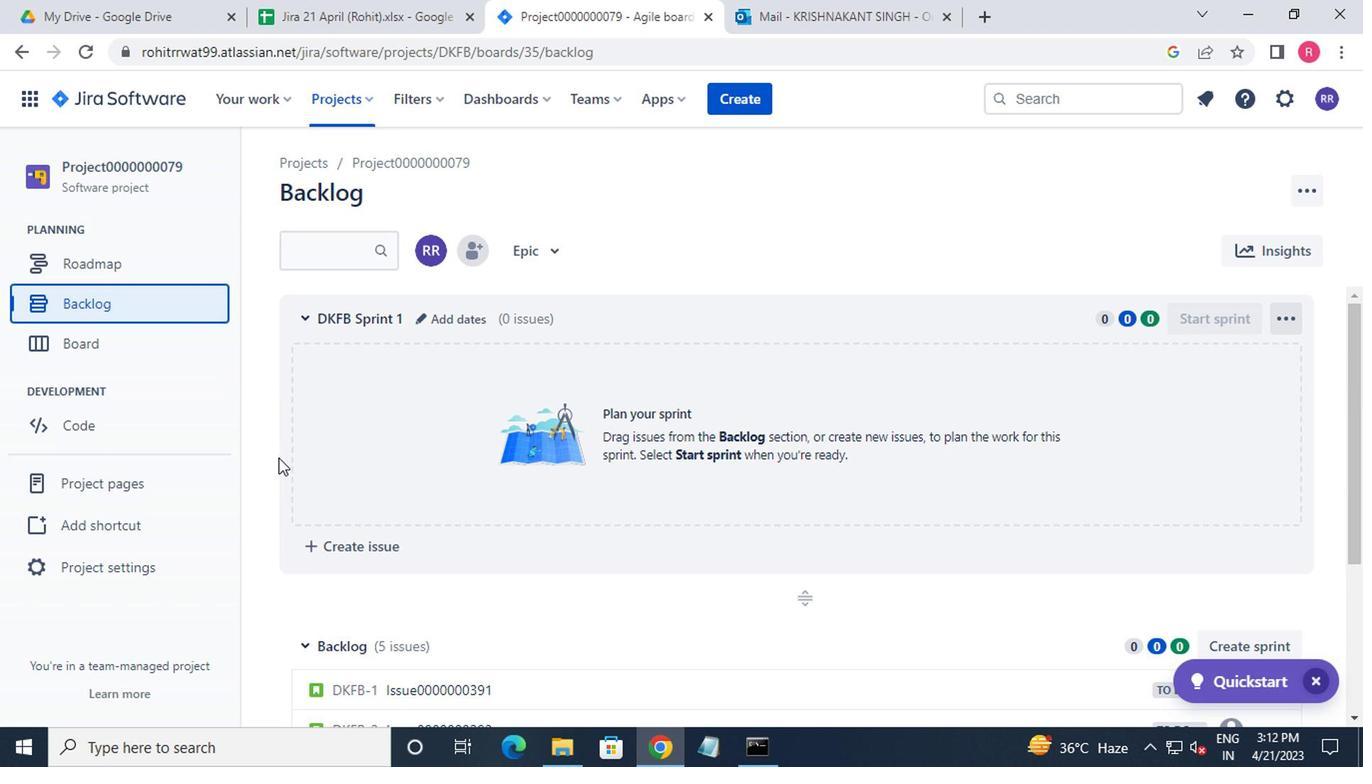 
Action: Mouse moved to (317, 479)
Screenshot: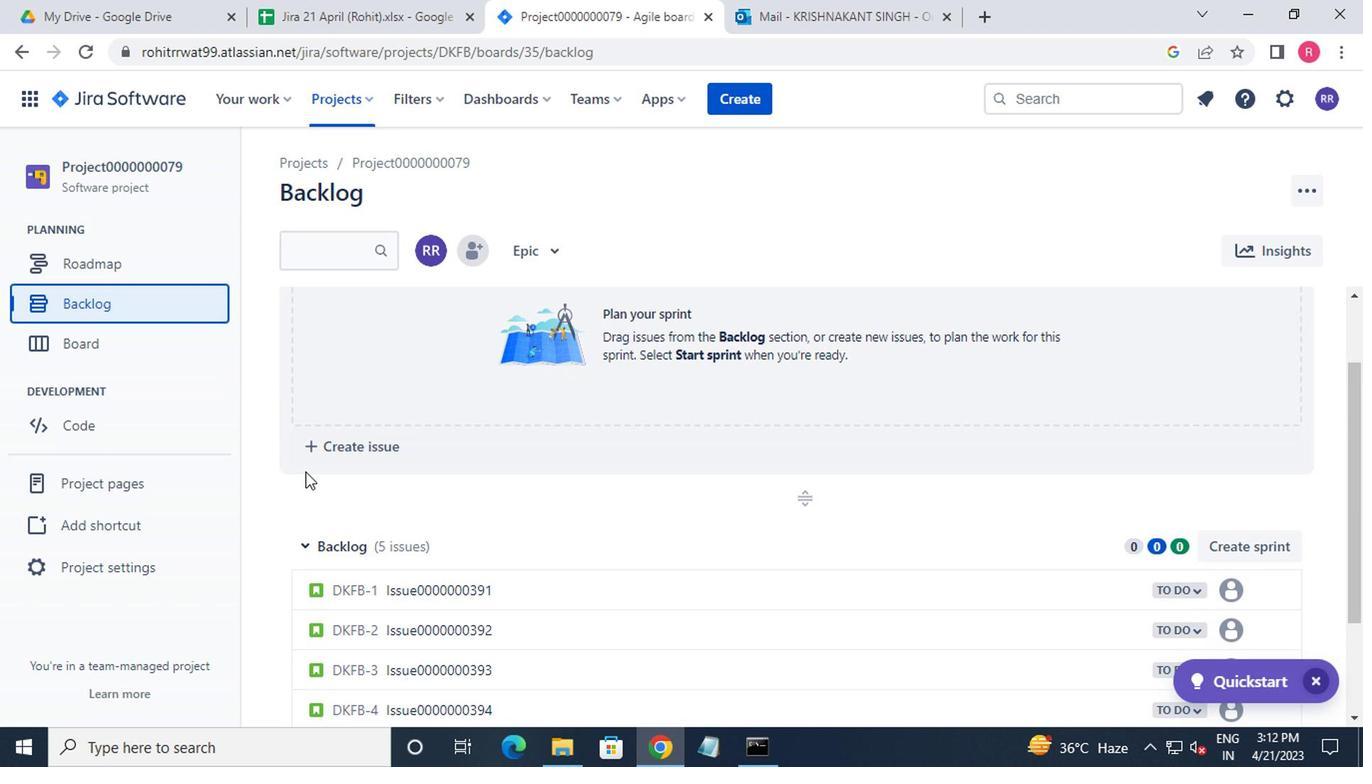 
Action: Mouse scrolled (317, 478) with delta (0, 0)
Screenshot: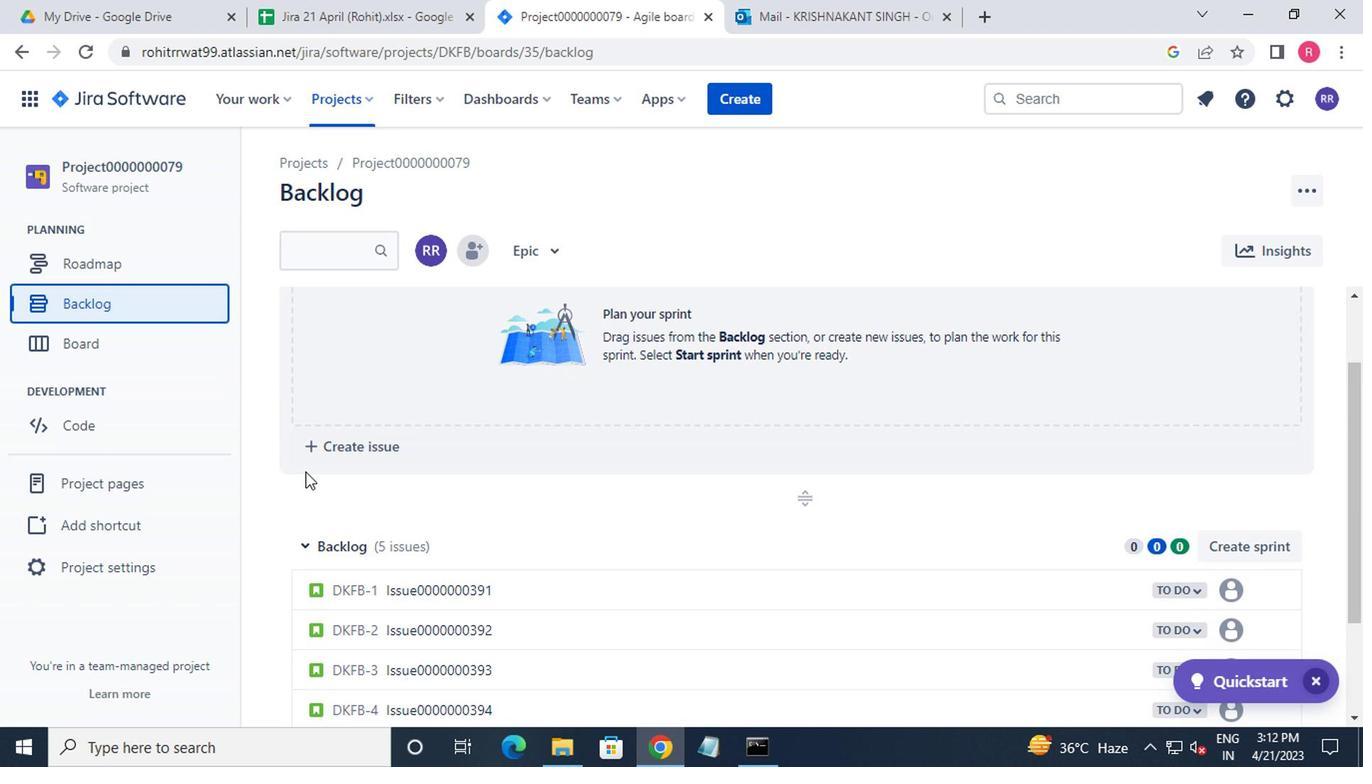 
Action: Mouse moved to (324, 483)
Screenshot: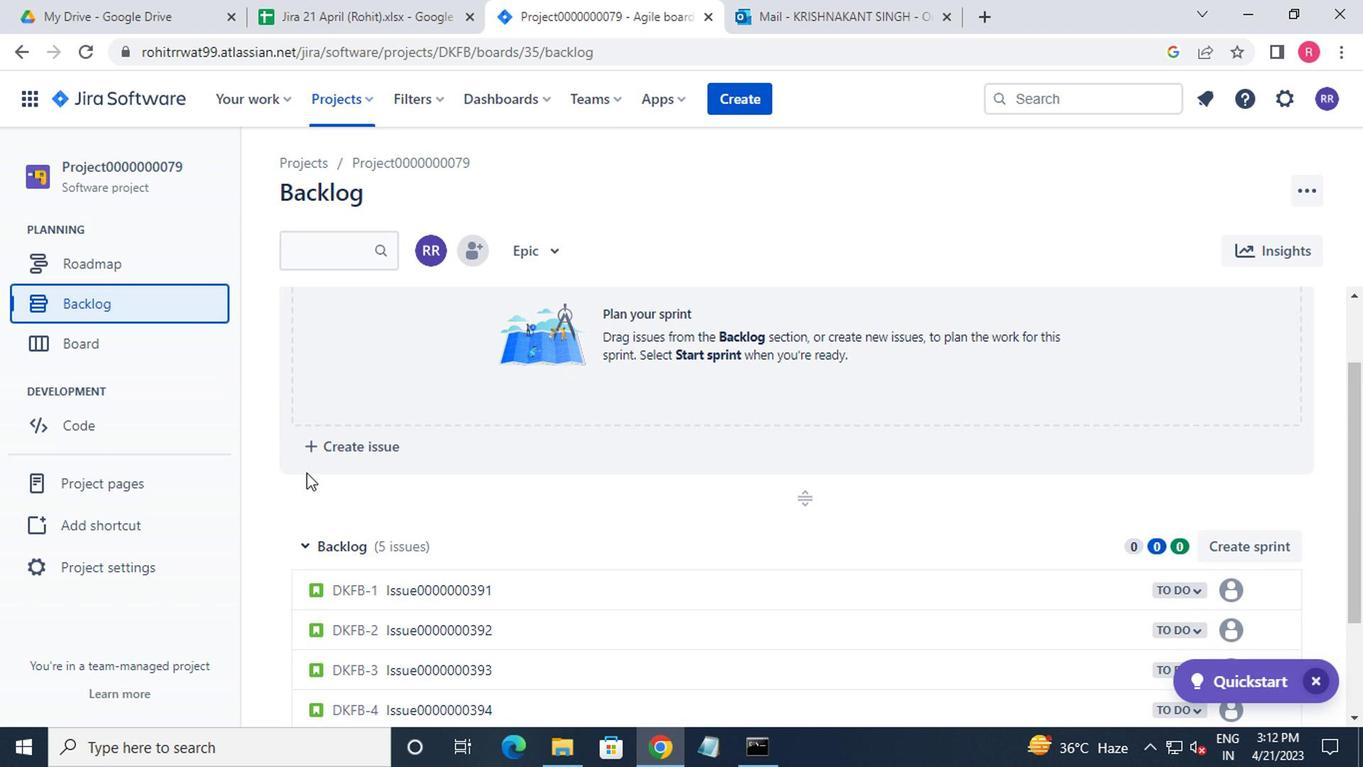 
Action: Mouse scrolled (324, 483) with delta (0, 0)
Screenshot: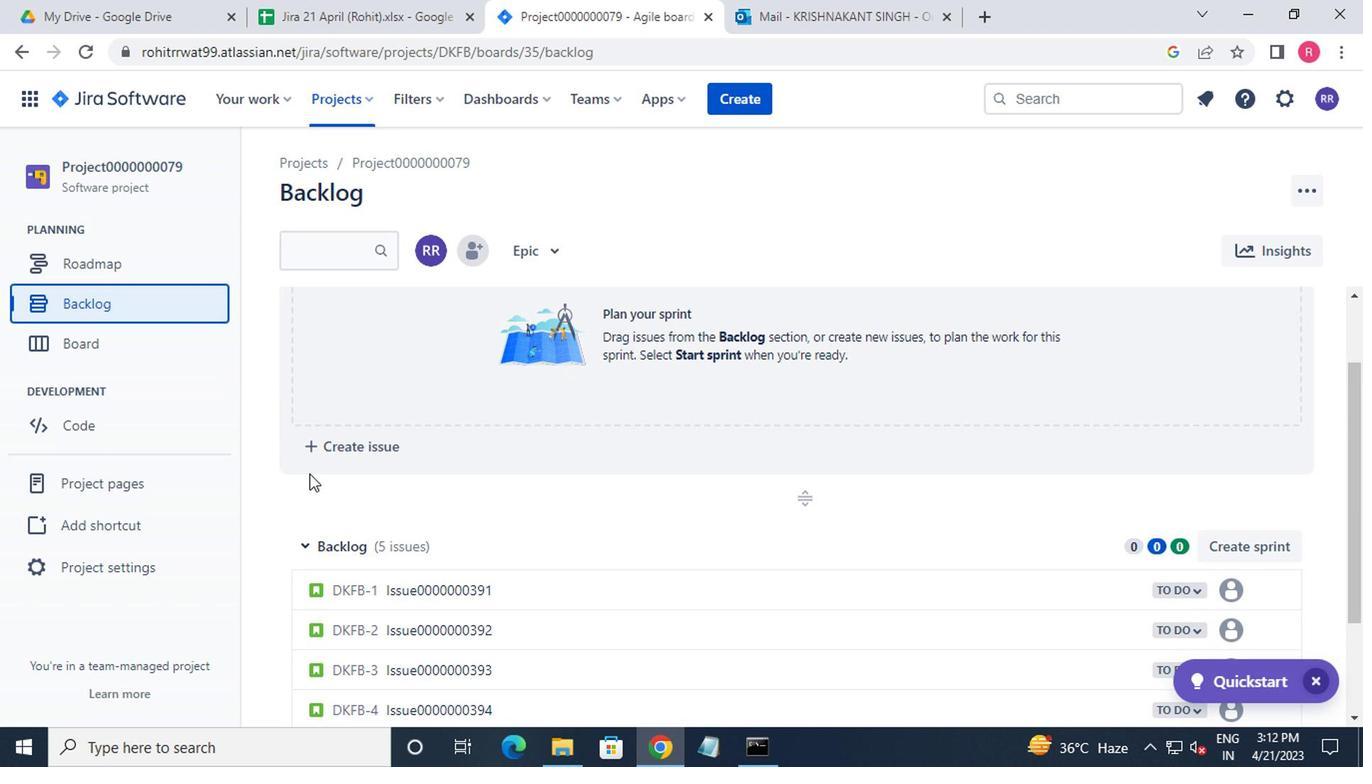
Action: Mouse moved to (1184, 483)
Screenshot: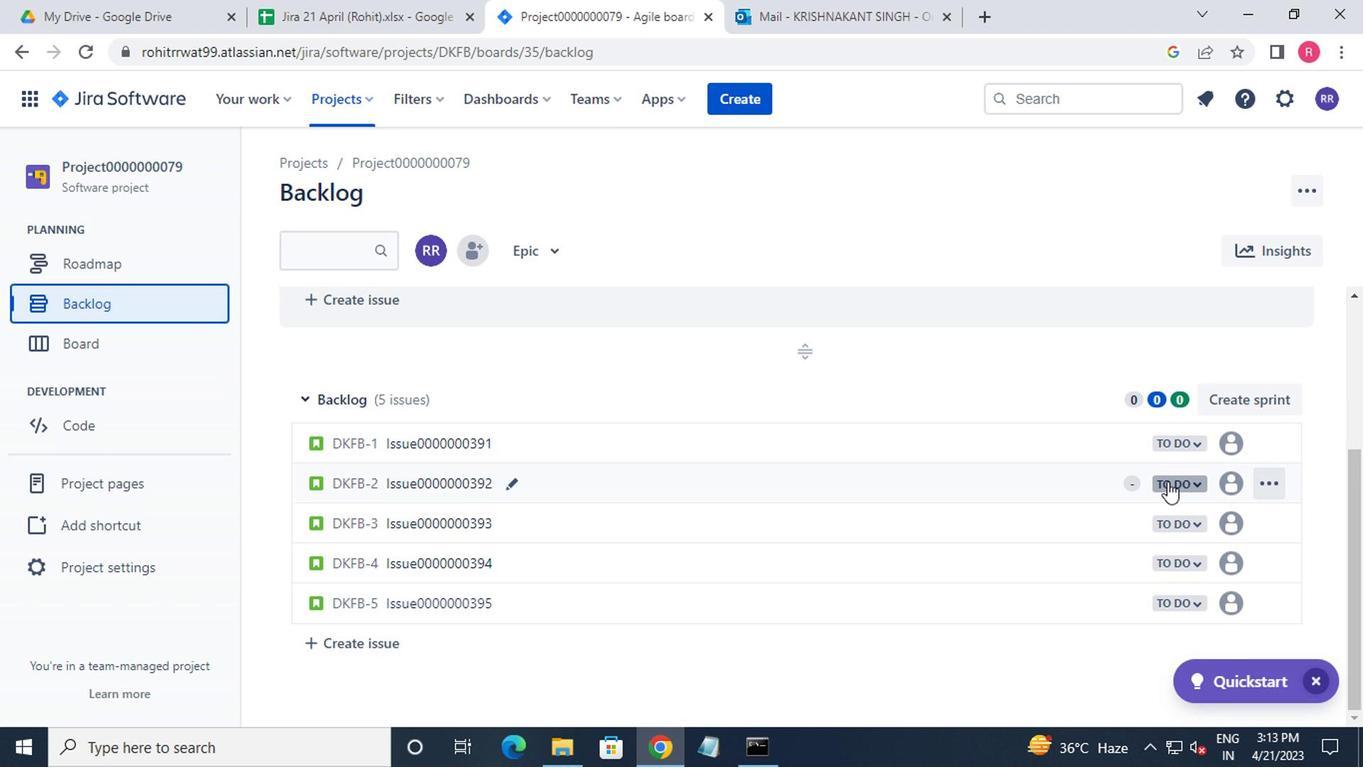 
Action: Mouse pressed left at (1184, 483)
Screenshot: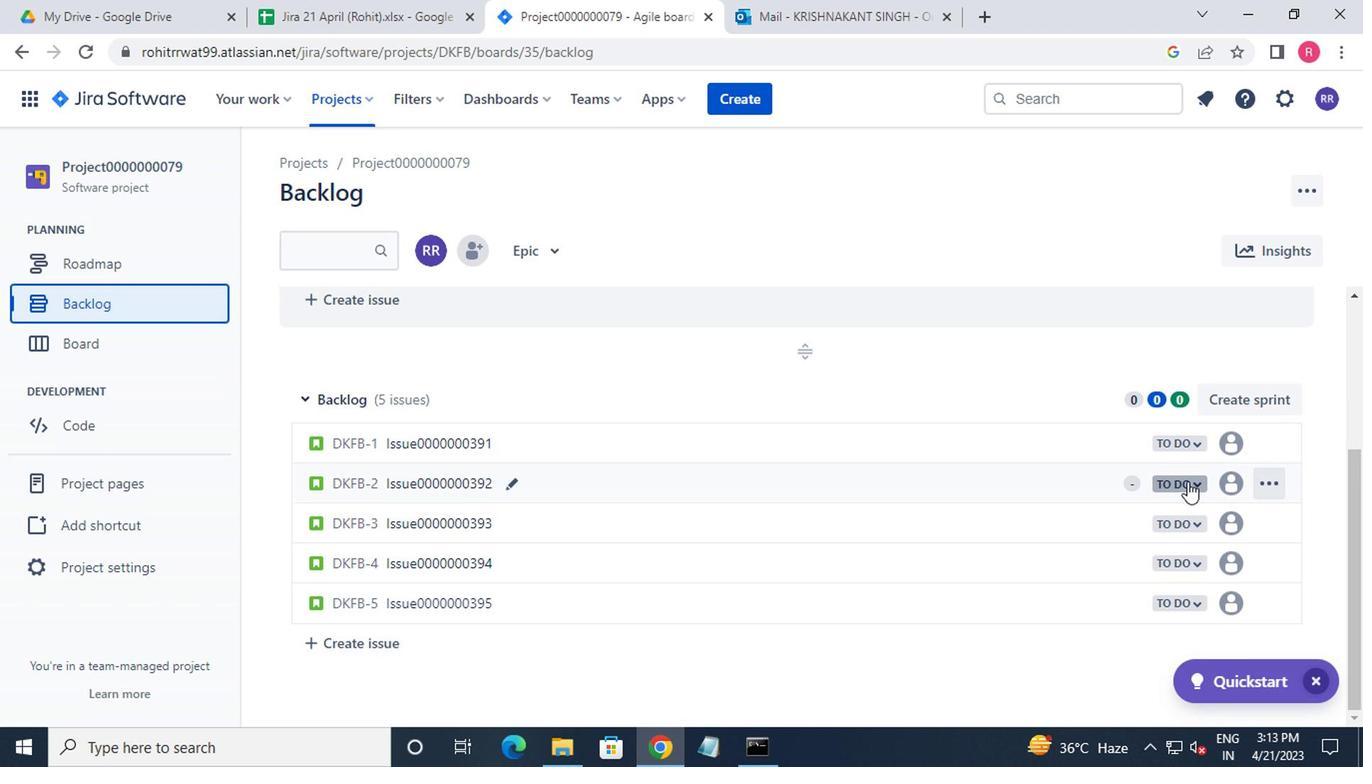 
Action: Mouse moved to (1103, 527)
Screenshot: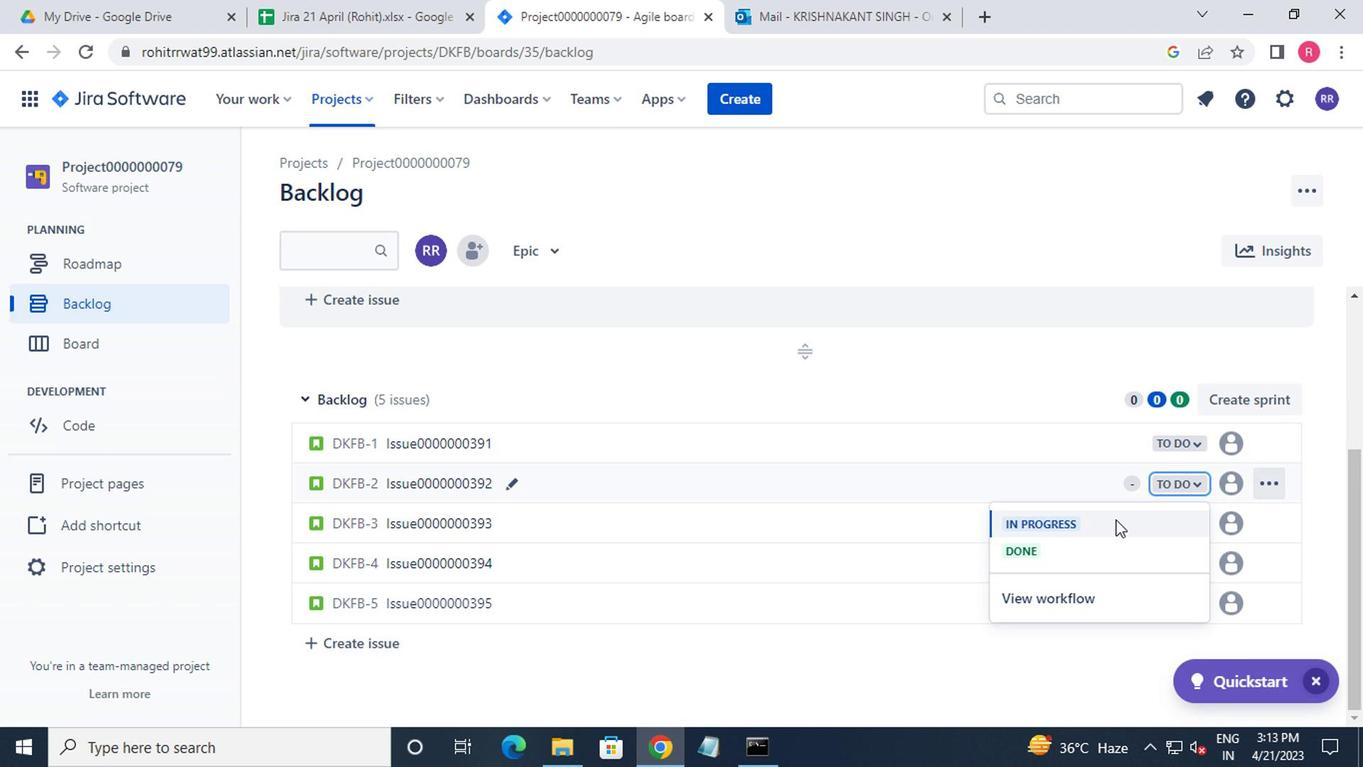 
Action: Mouse pressed left at (1103, 527)
Screenshot: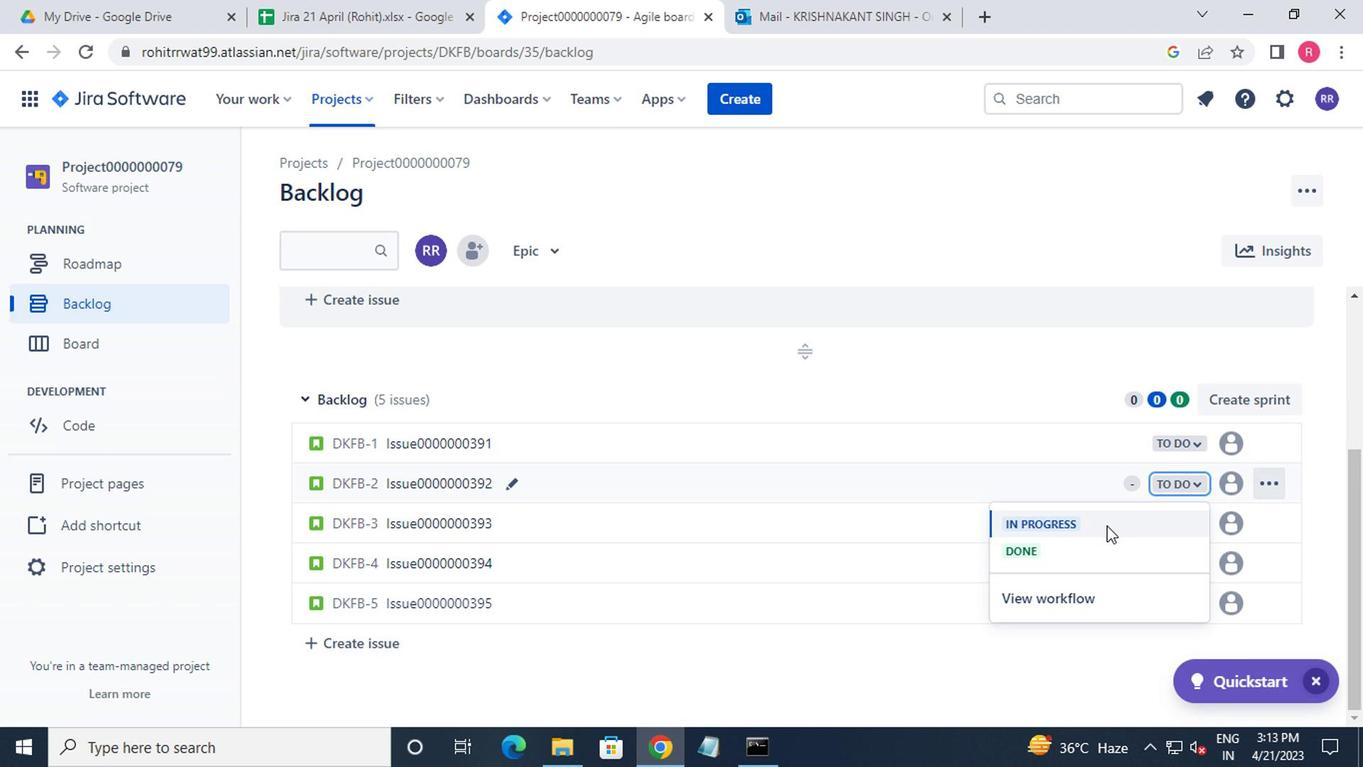 
Action: Mouse moved to (1182, 556)
Screenshot: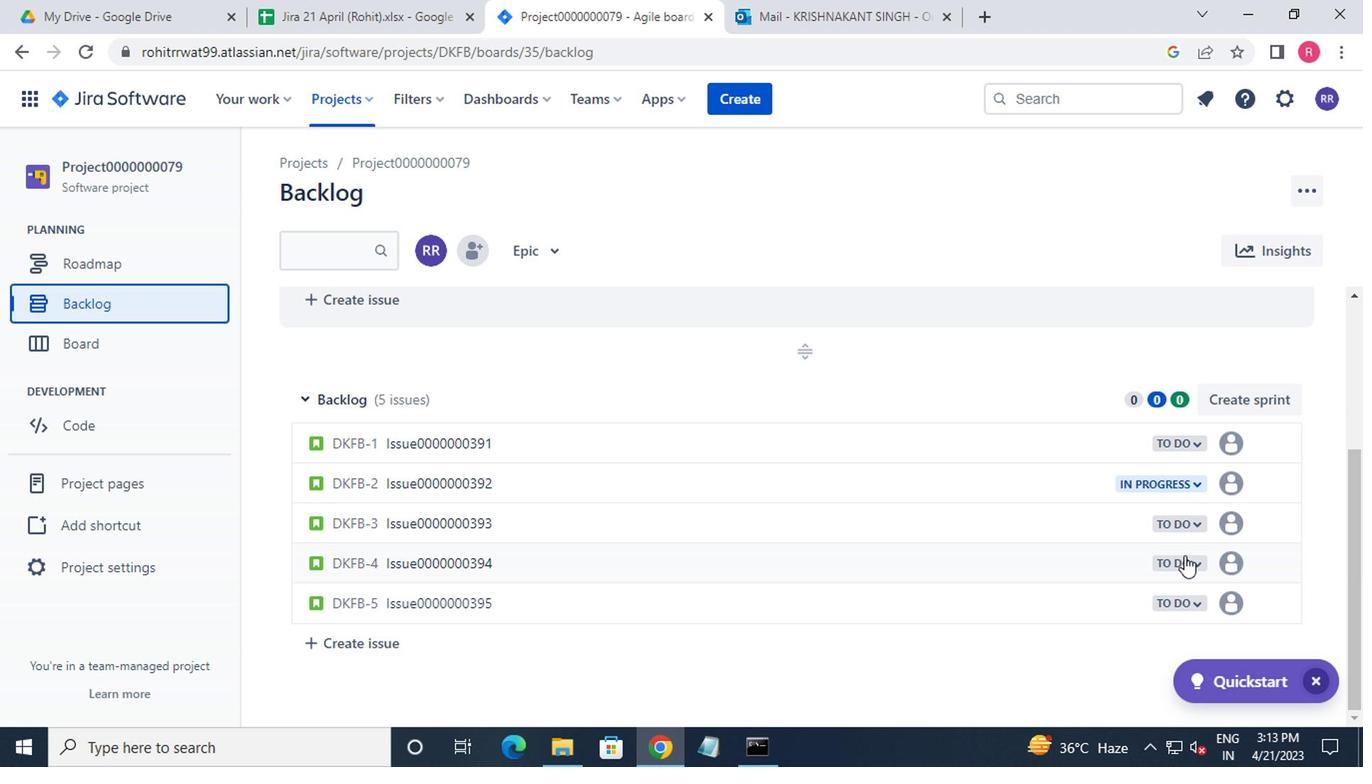 
Action: Mouse pressed left at (1182, 556)
Screenshot: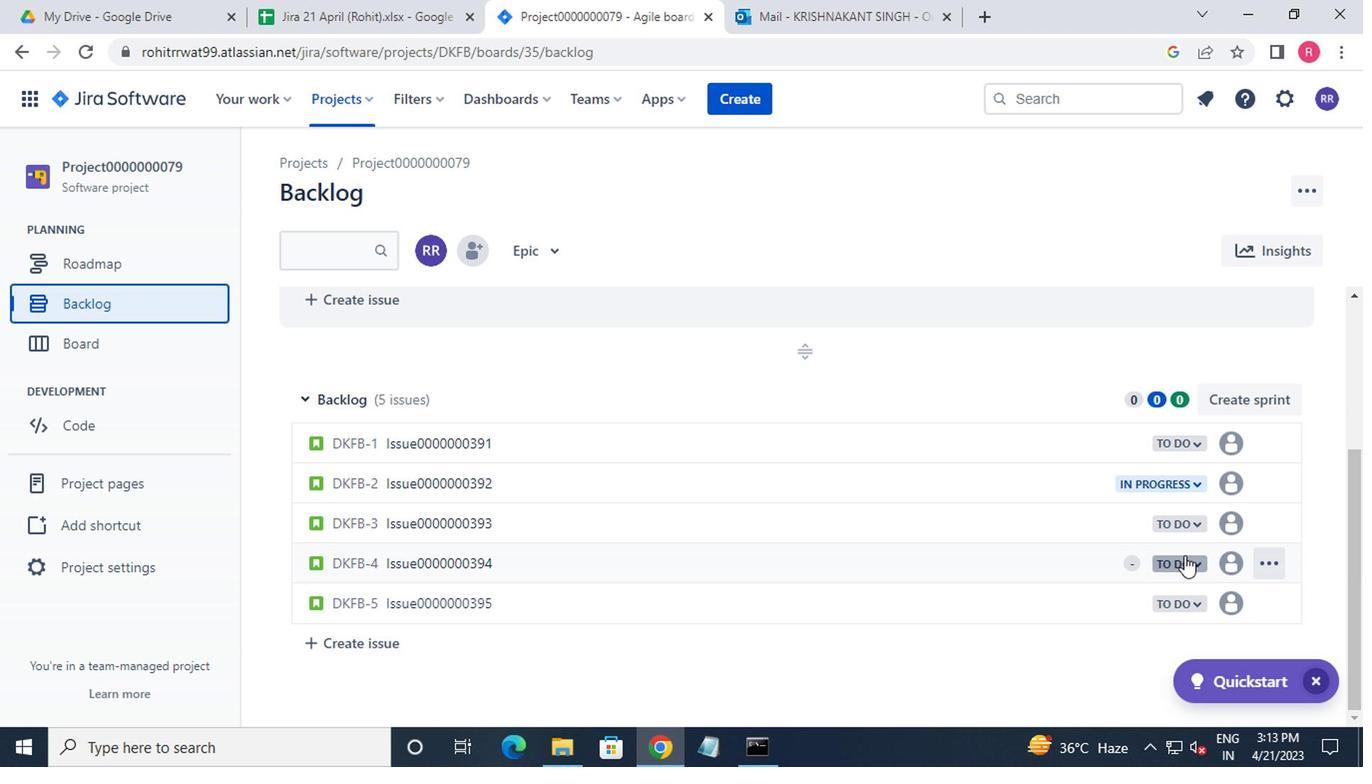 
Action: Mouse moved to (1093, 603)
Screenshot: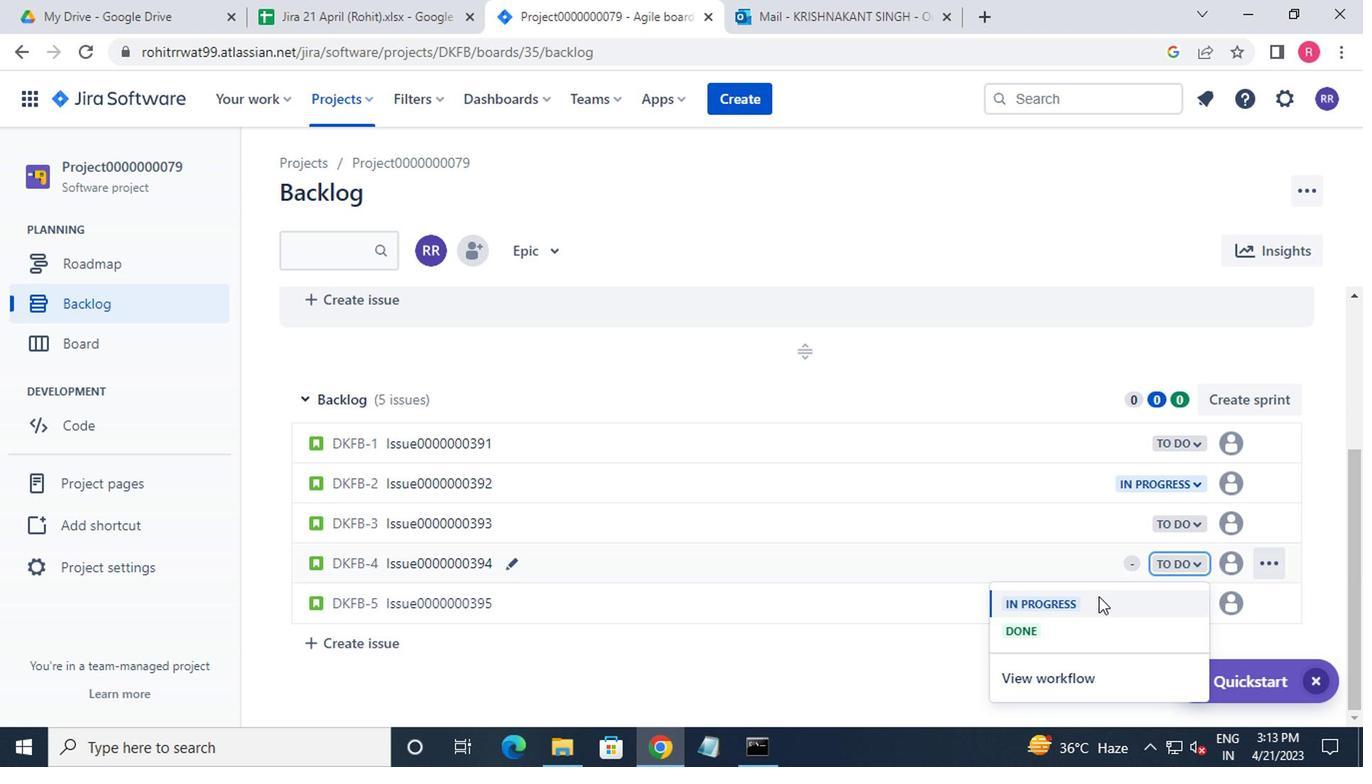 
Action: Mouse pressed left at (1093, 603)
Screenshot: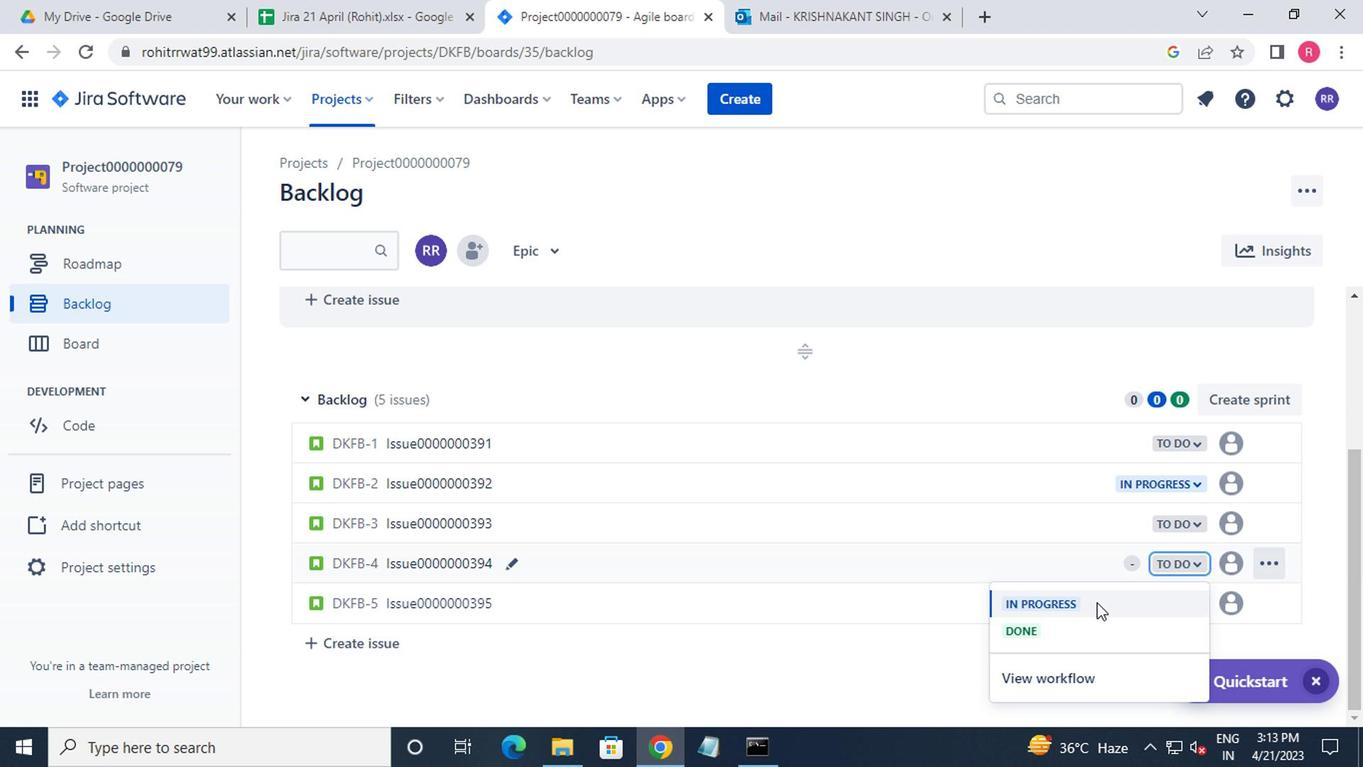 
Action: Mouse moved to (333, 107)
Screenshot: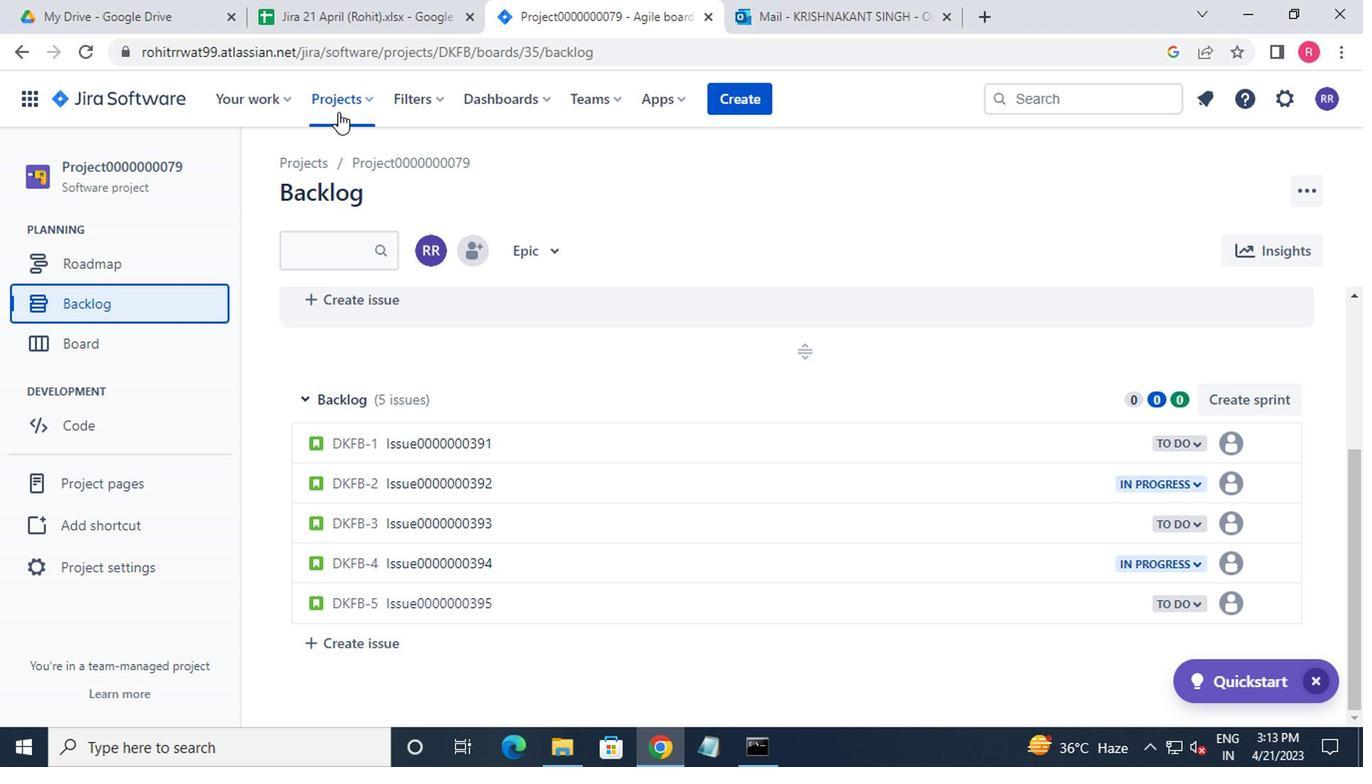 
Action: Mouse pressed left at (333, 107)
Screenshot: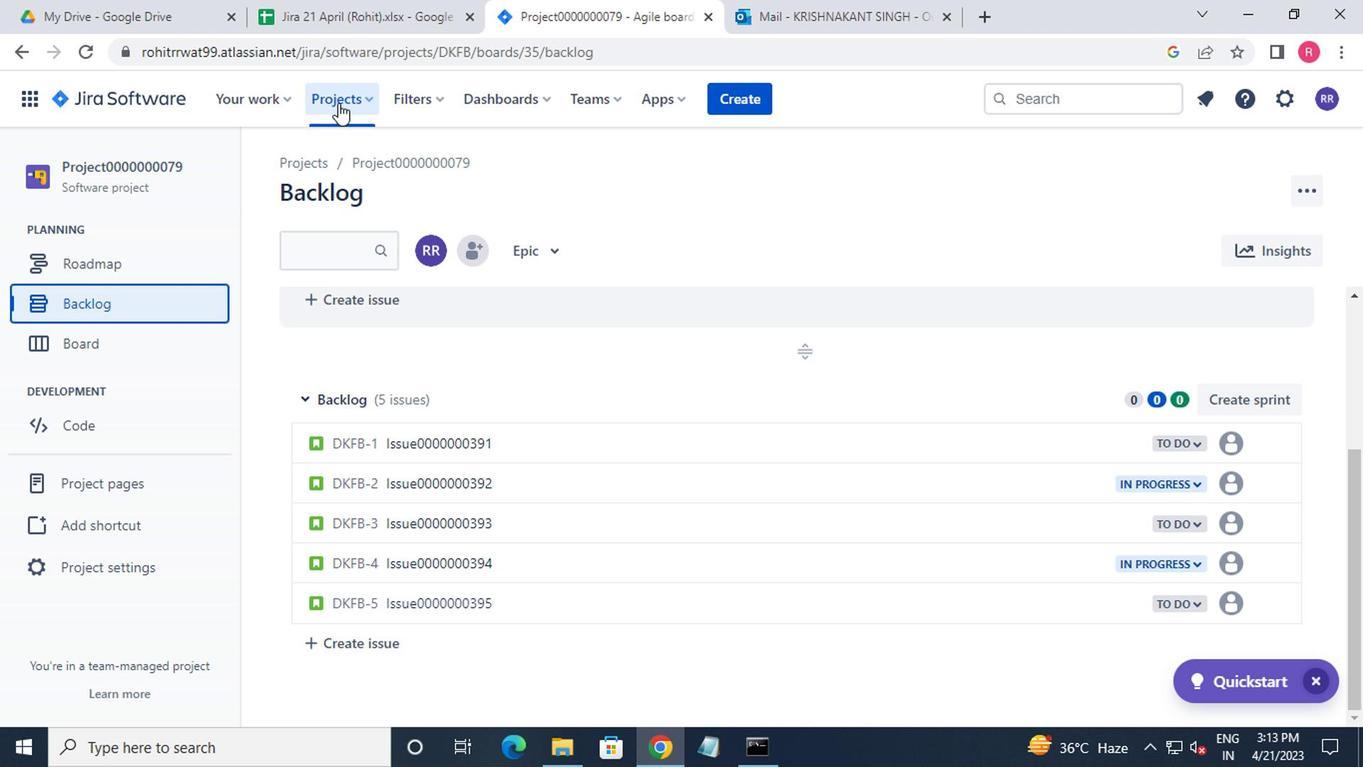 
Action: Mouse moved to (401, 232)
Screenshot: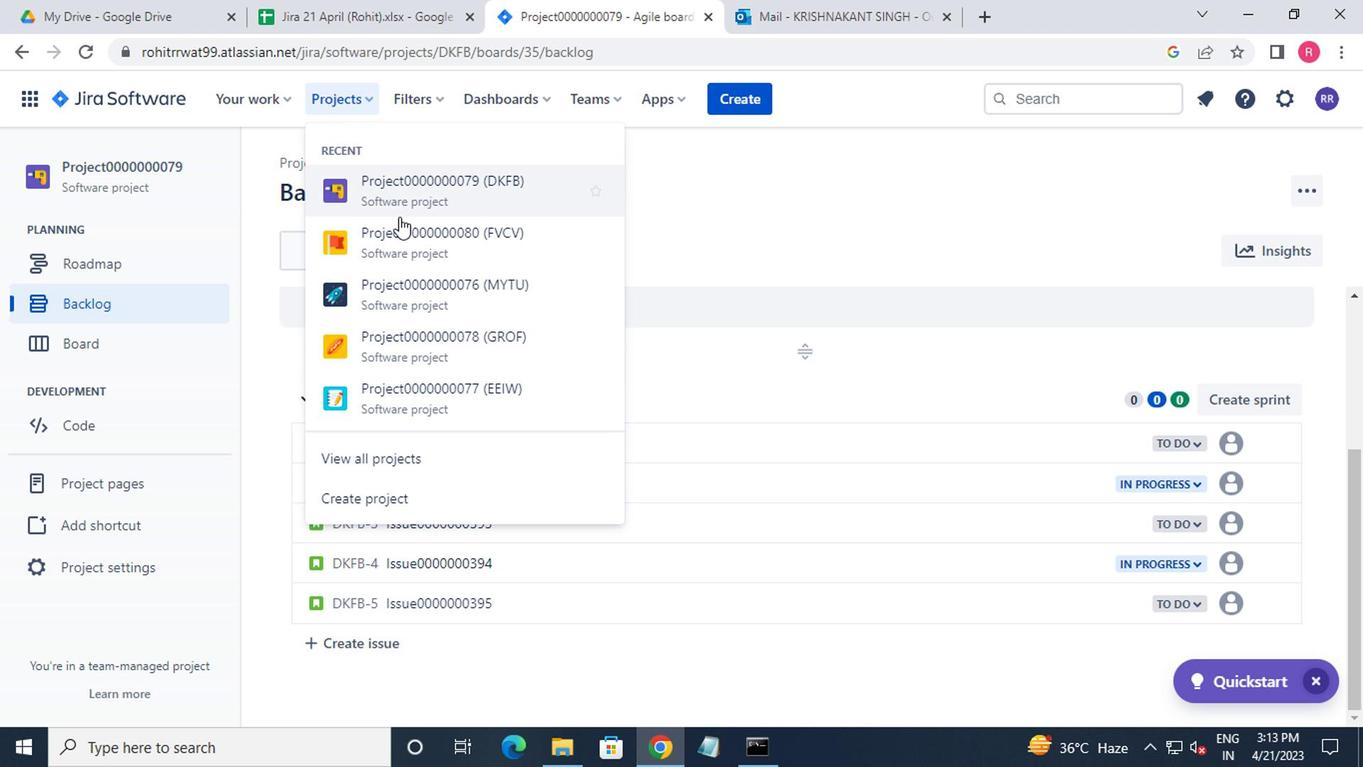 
Action: Mouse pressed left at (401, 232)
Screenshot: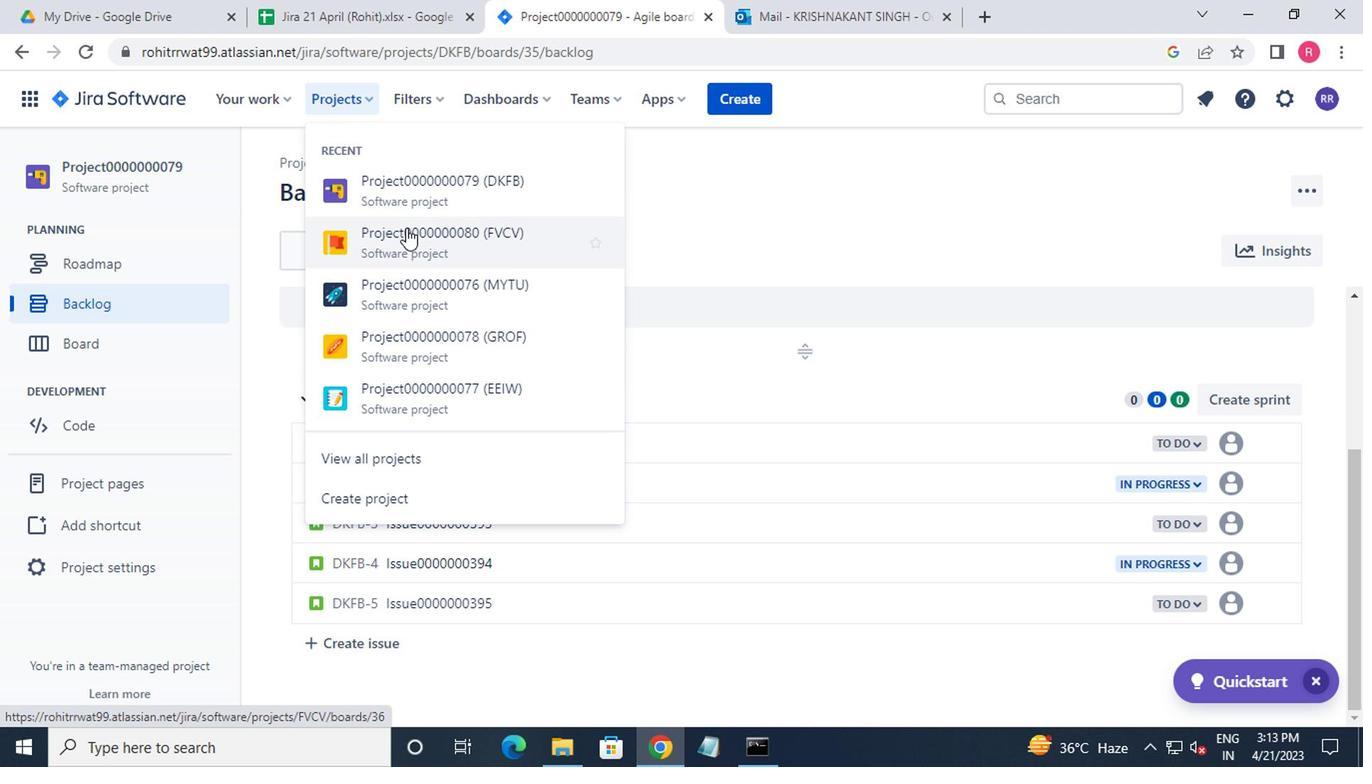 
Action: Mouse moved to (129, 306)
Screenshot: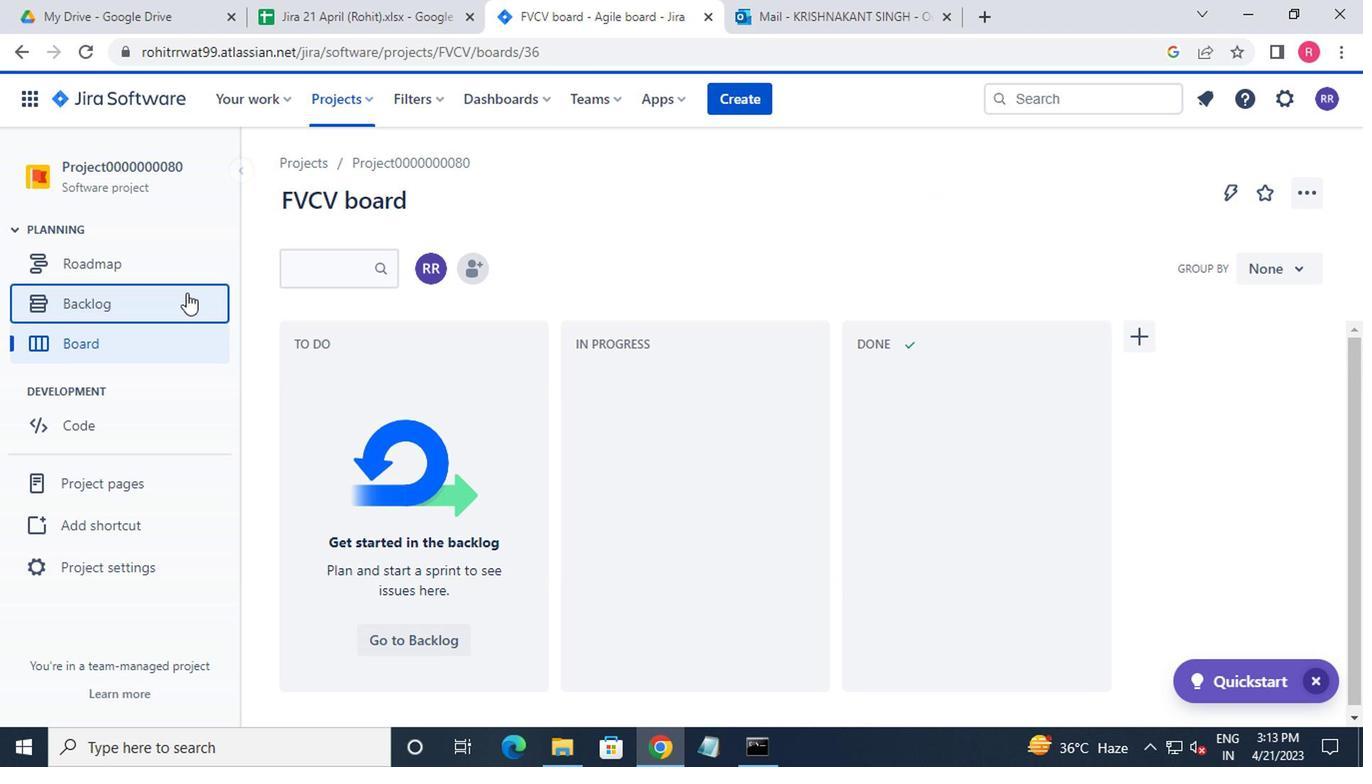 
Action: Mouse pressed left at (129, 306)
Screenshot: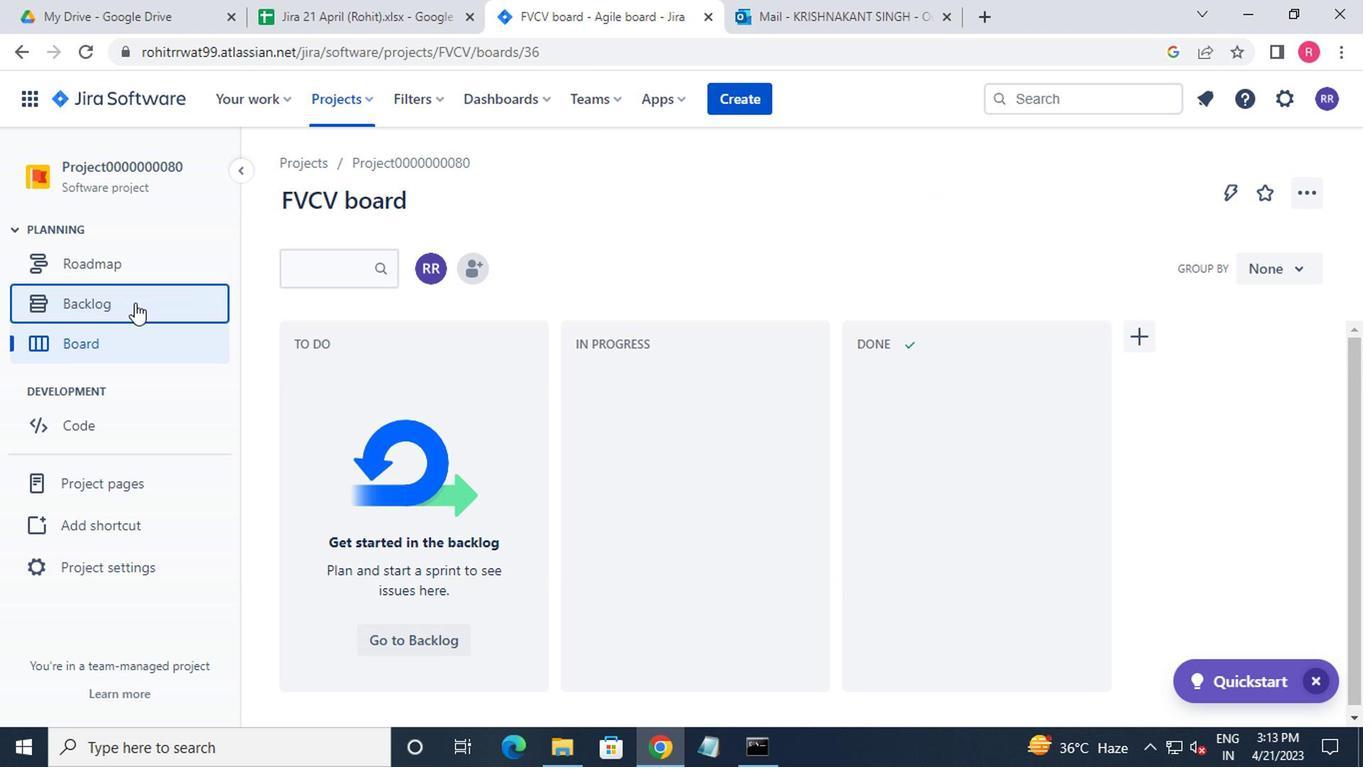 
Action: Mouse moved to (462, 392)
Screenshot: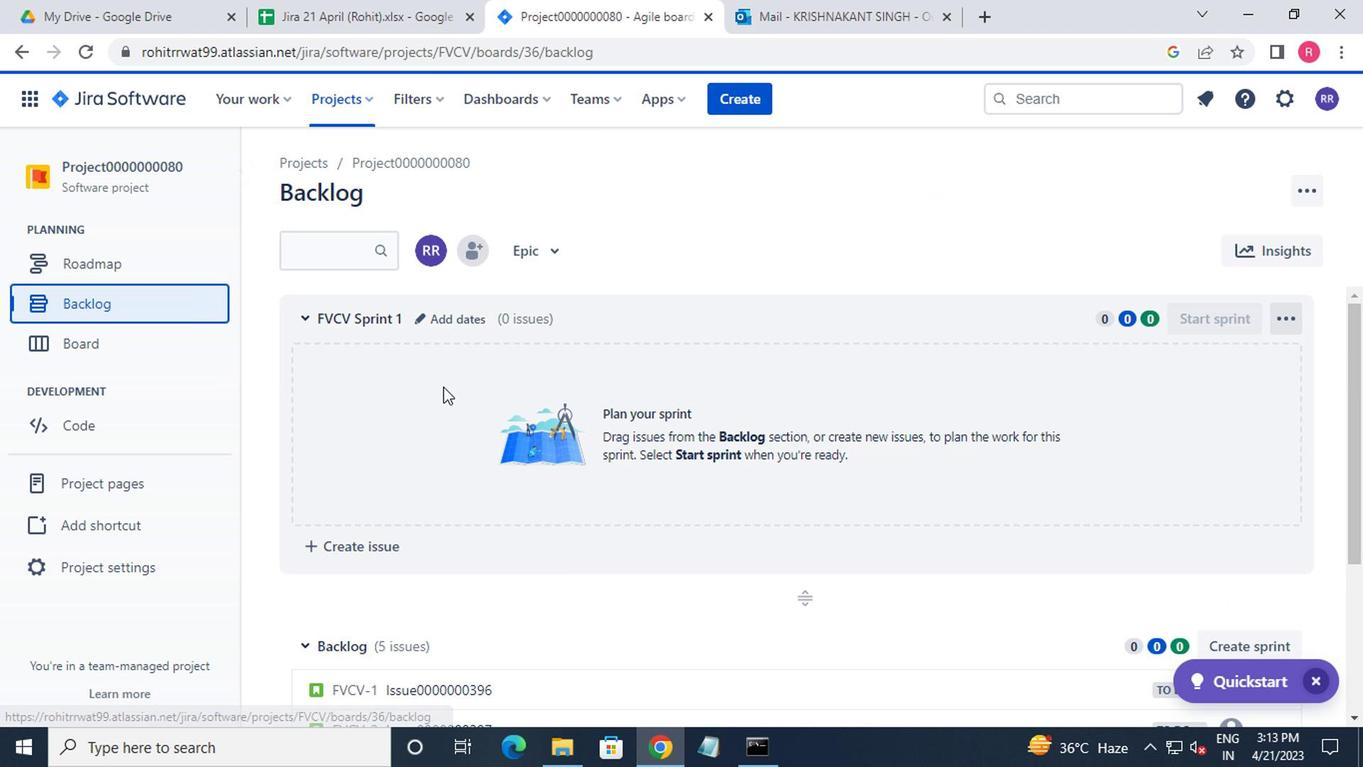 
Action: Mouse scrolled (462, 391) with delta (0, -1)
Screenshot: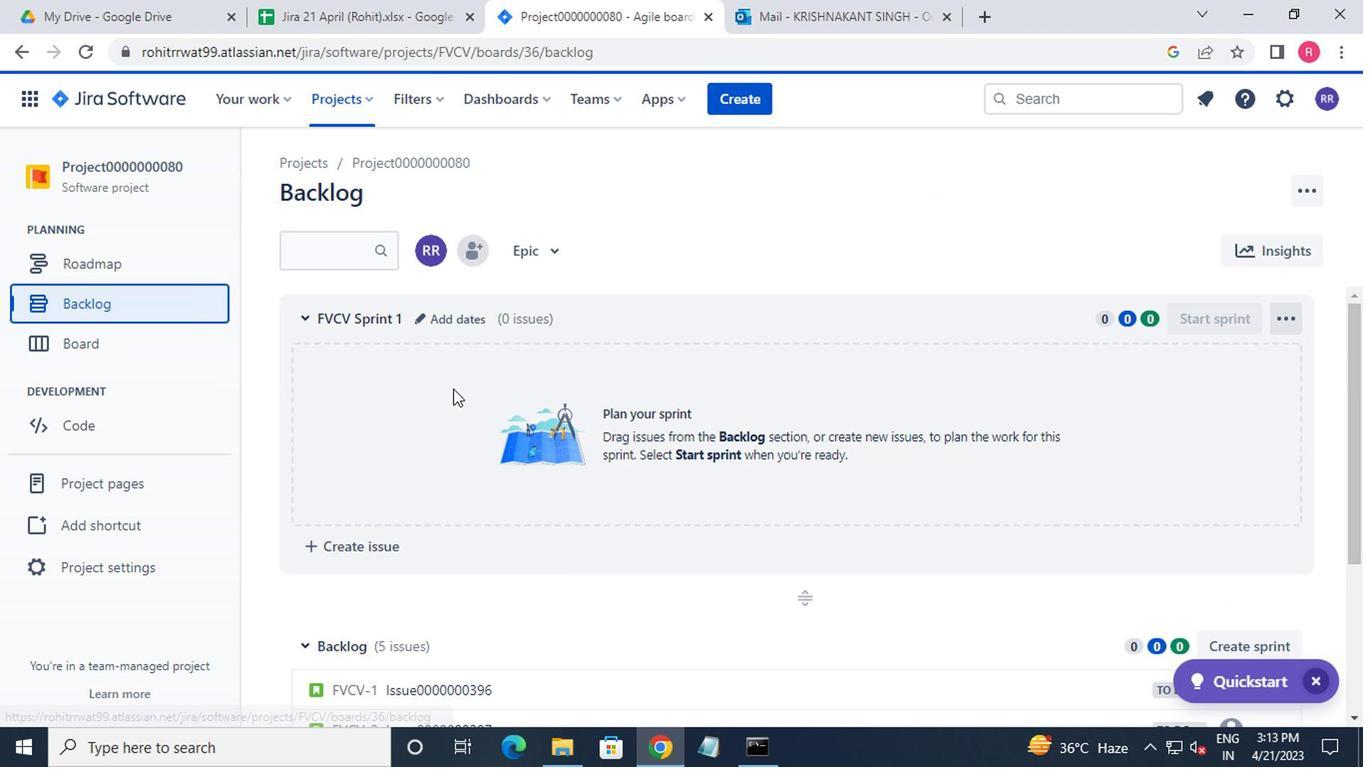 
Action: Mouse scrolled (462, 391) with delta (0, -1)
Screenshot: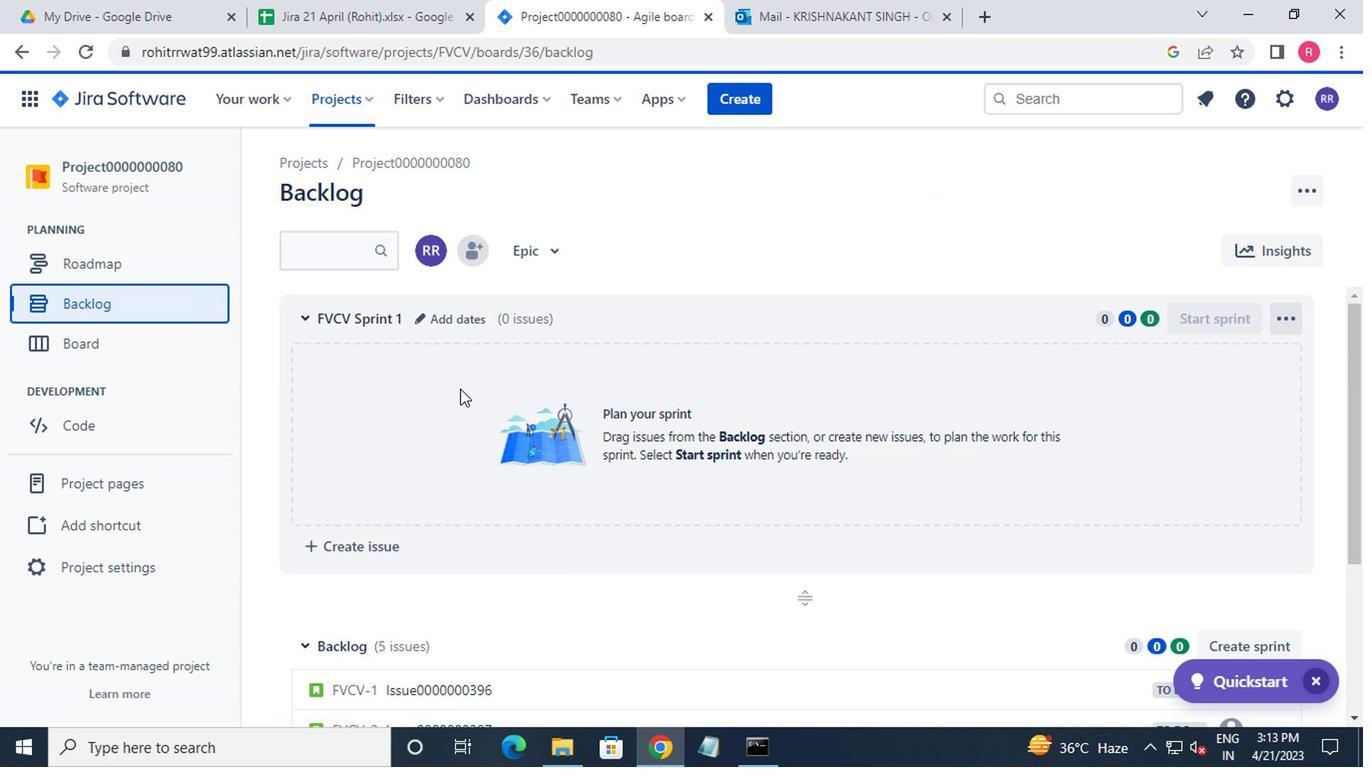 
Action: Mouse moved to (463, 393)
Screenshot: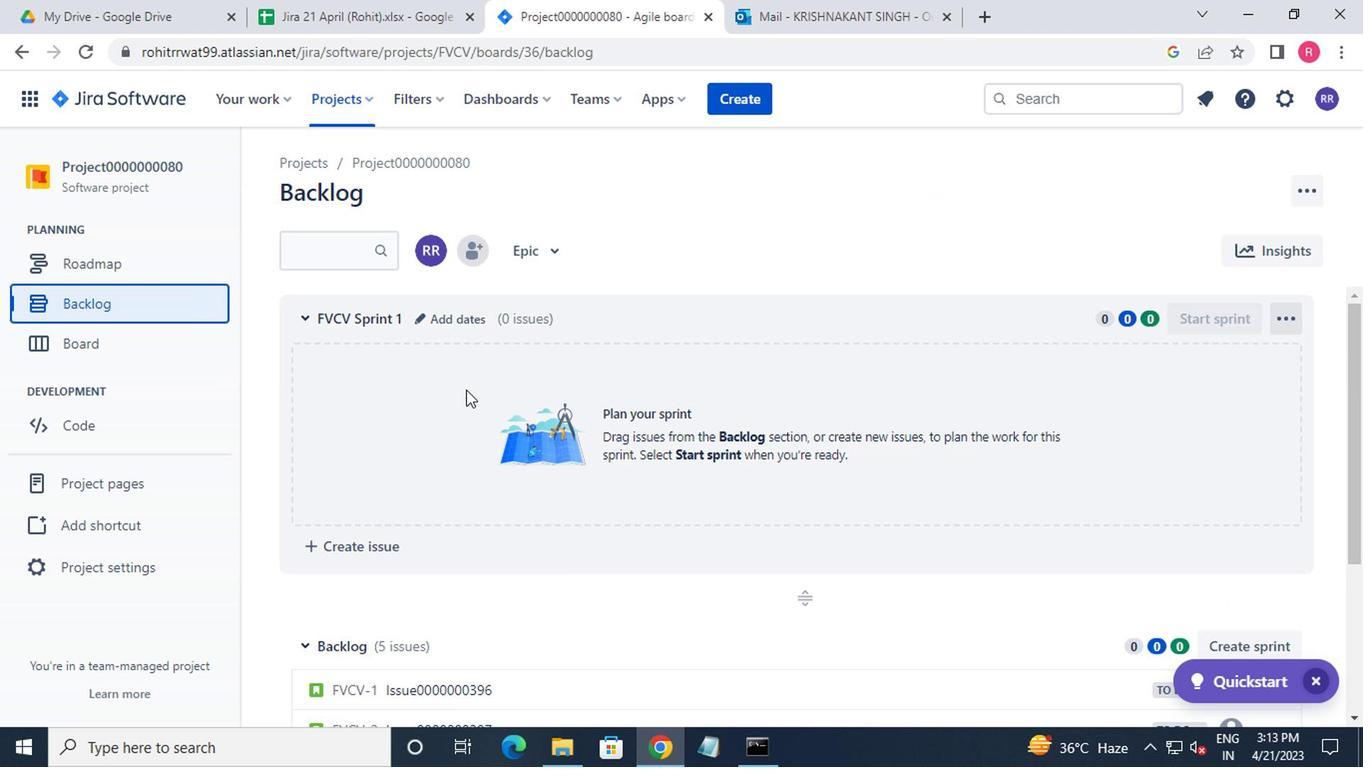 
Action: Mouse scrolled (463, 392) with delta (0, 0)
Screenshot: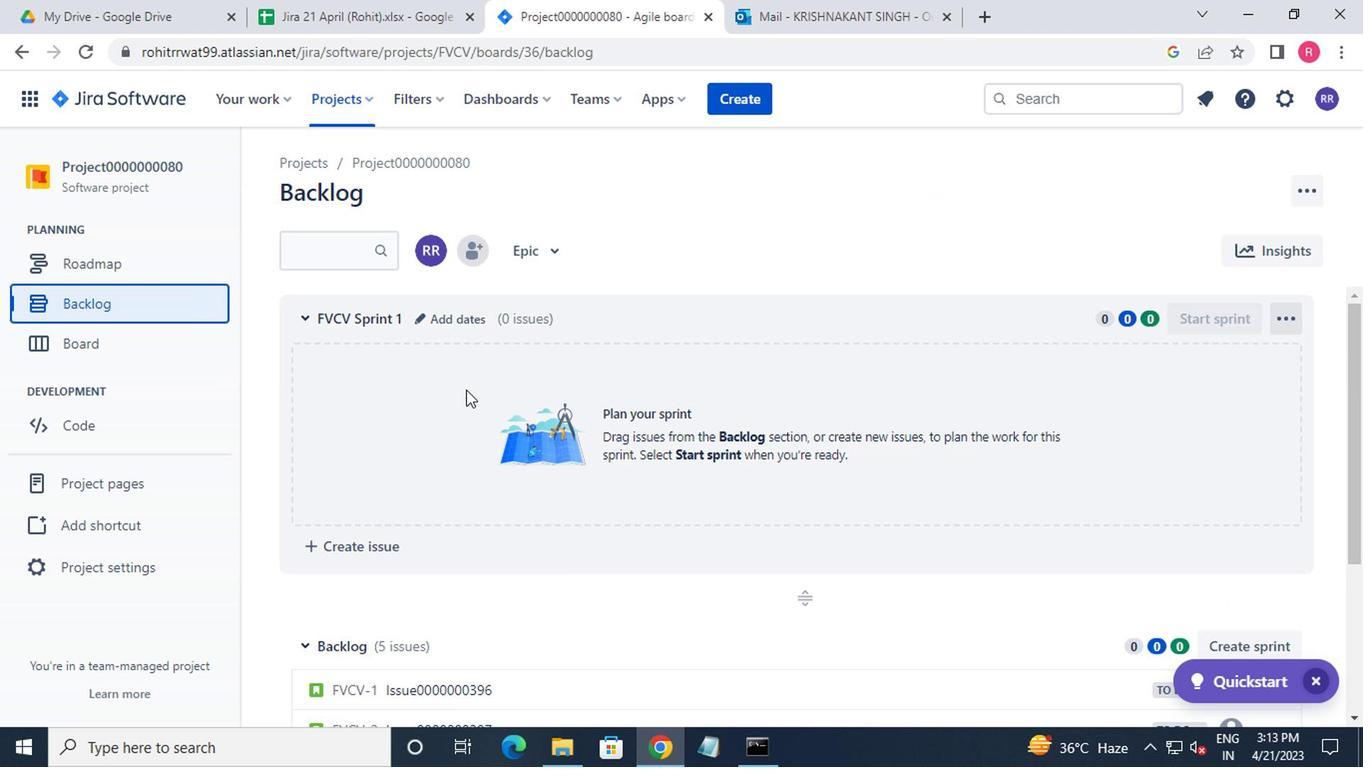
Action: Mouse scrolled (463, 392) with delta (0, 0)
Screenshot: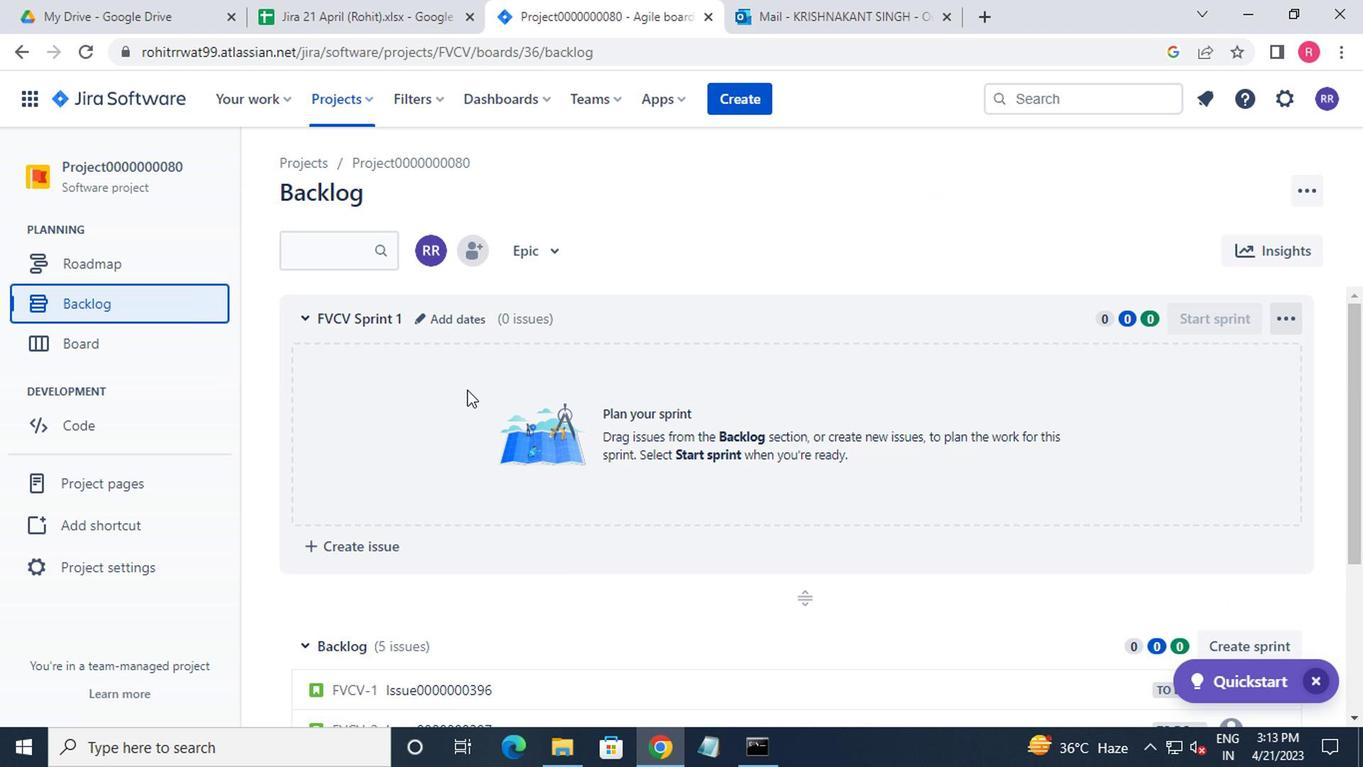 
Action: Mouse moved to (464, 393)
Screenshot: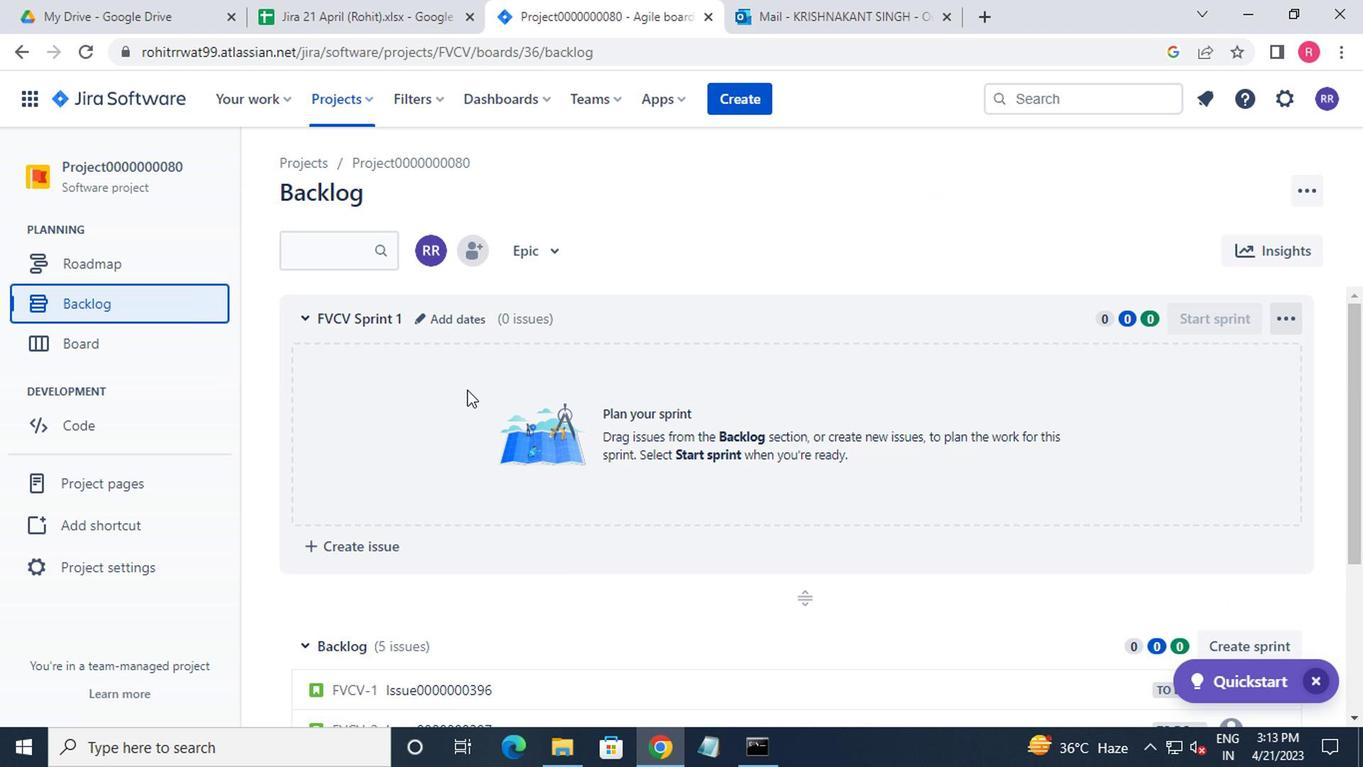 
Action: Mouse scrolled (464, 392) with delta (0, 0)
Screenshot: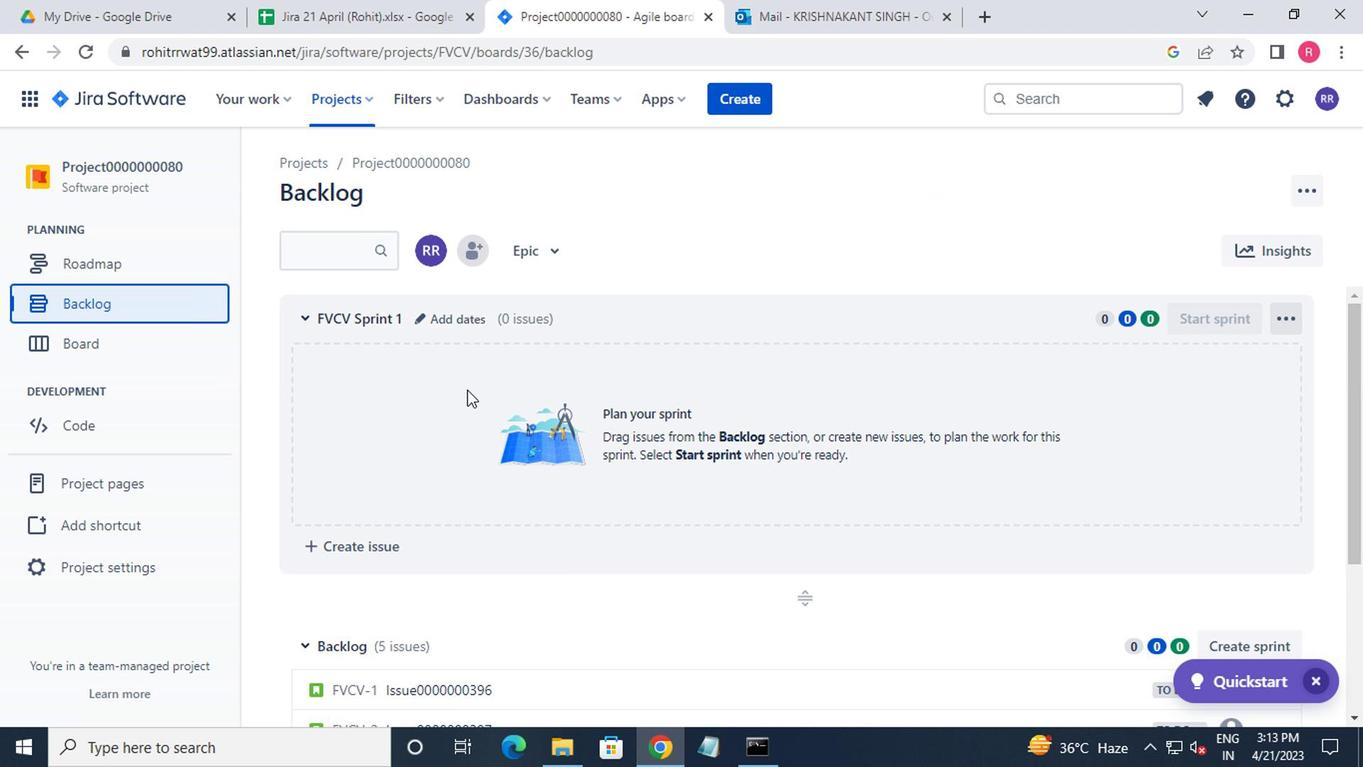 
Action: Mouse moved to (1172, 441)
Screenshot: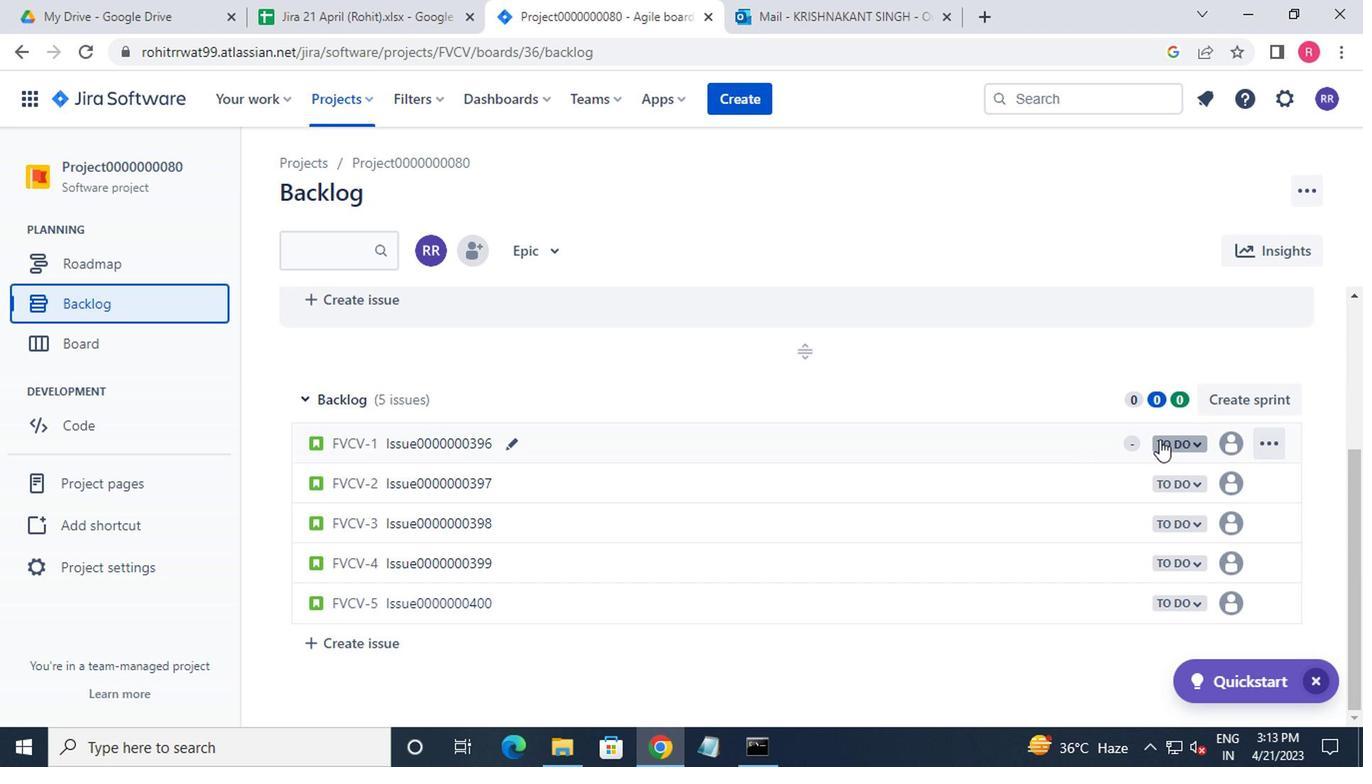 
Action: Mouse pressed left at (1172, 441)
Screenshot: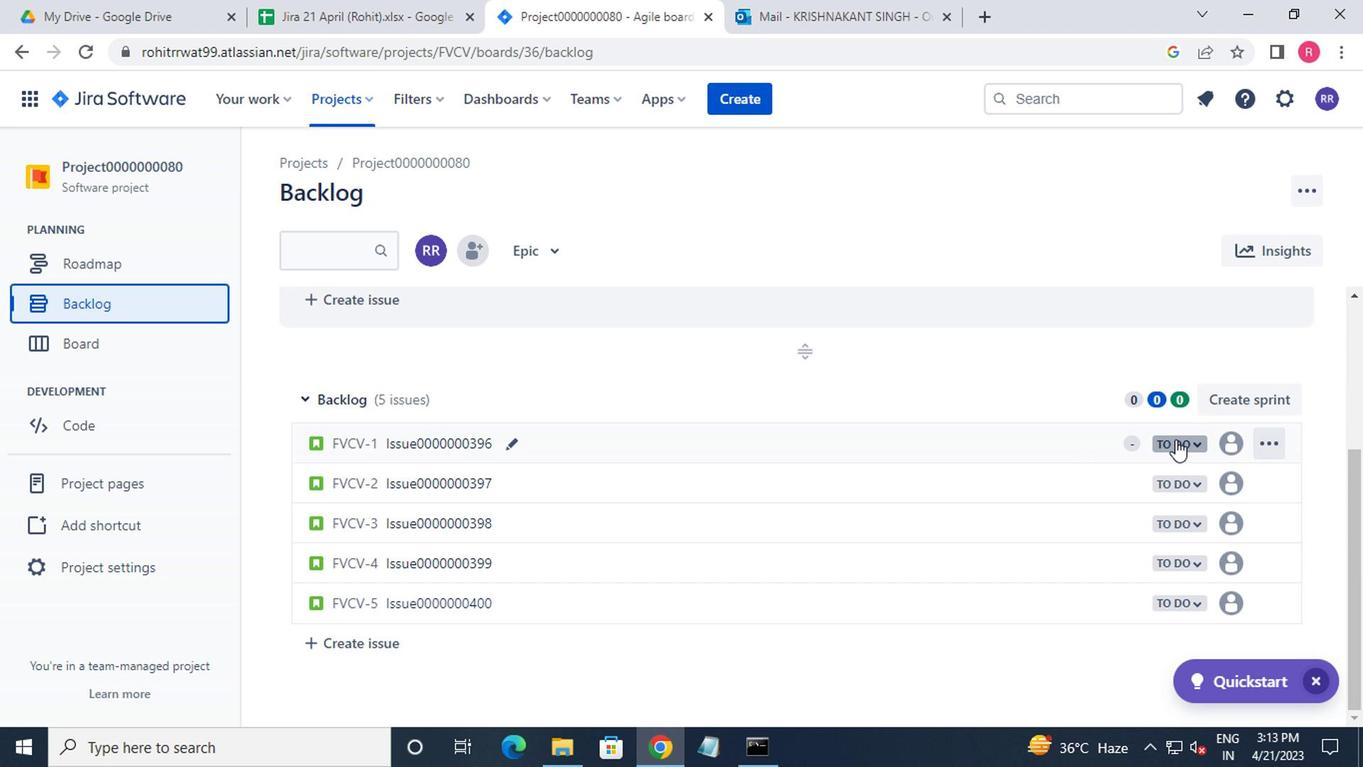 
Action: Mouse moved to (1115, 483)
Screenshot: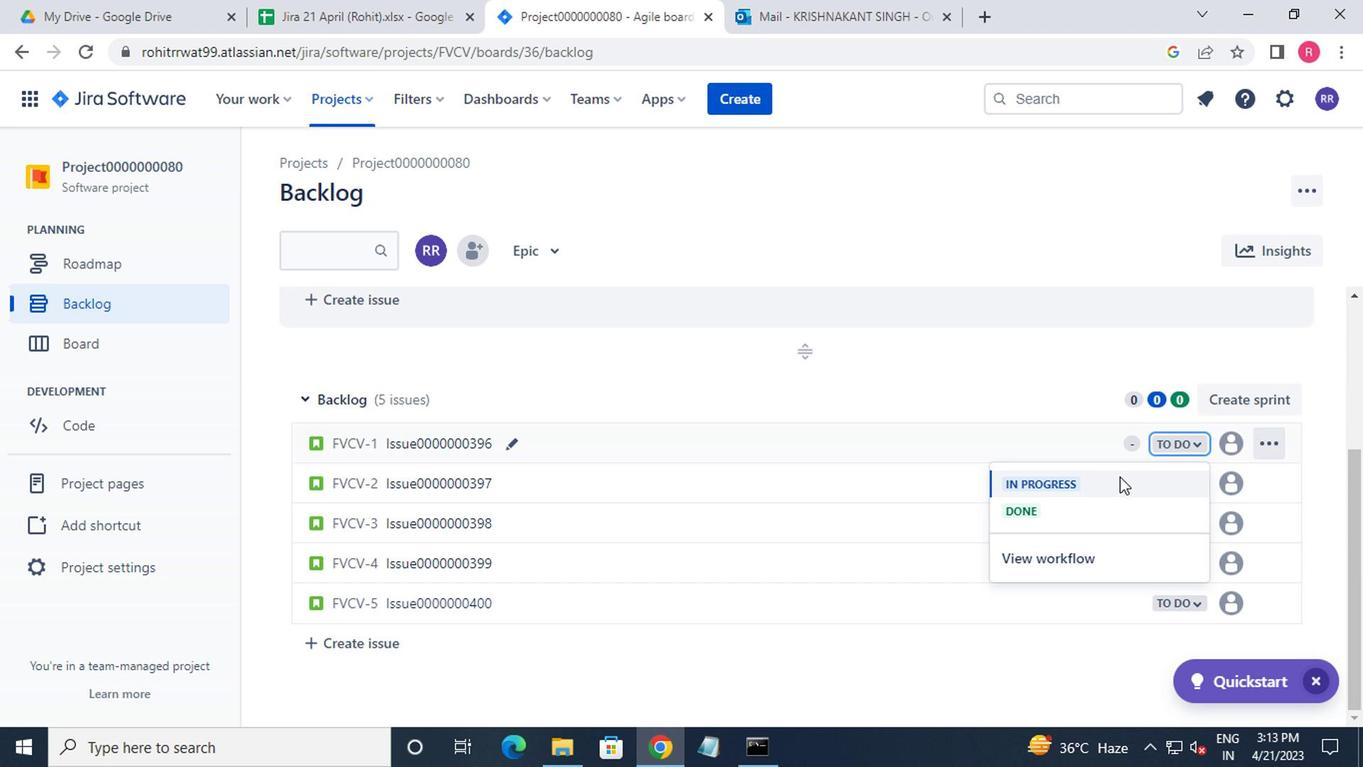 
Action: Mouse pressed left at (1115, 483)
Screenshot: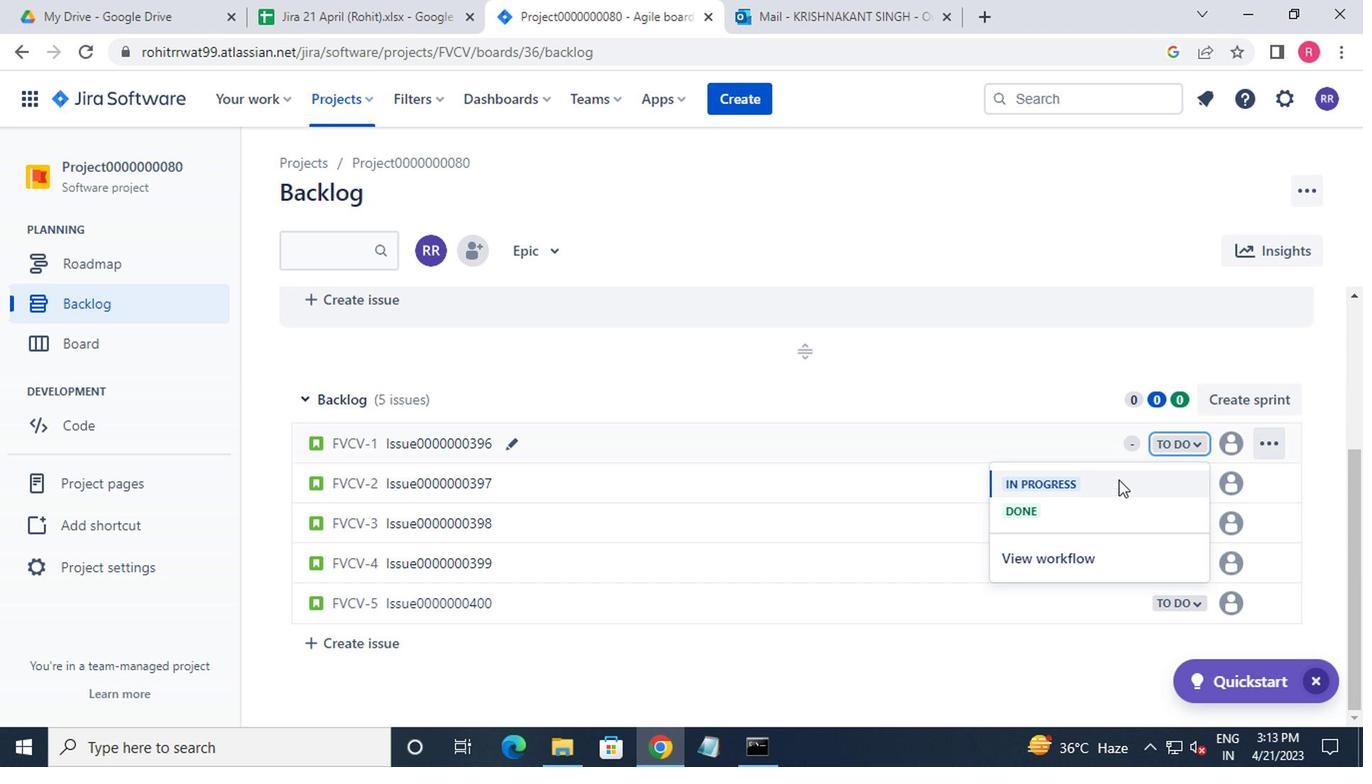 
Action: Mouse moved to (1113, 485)
Screenshot: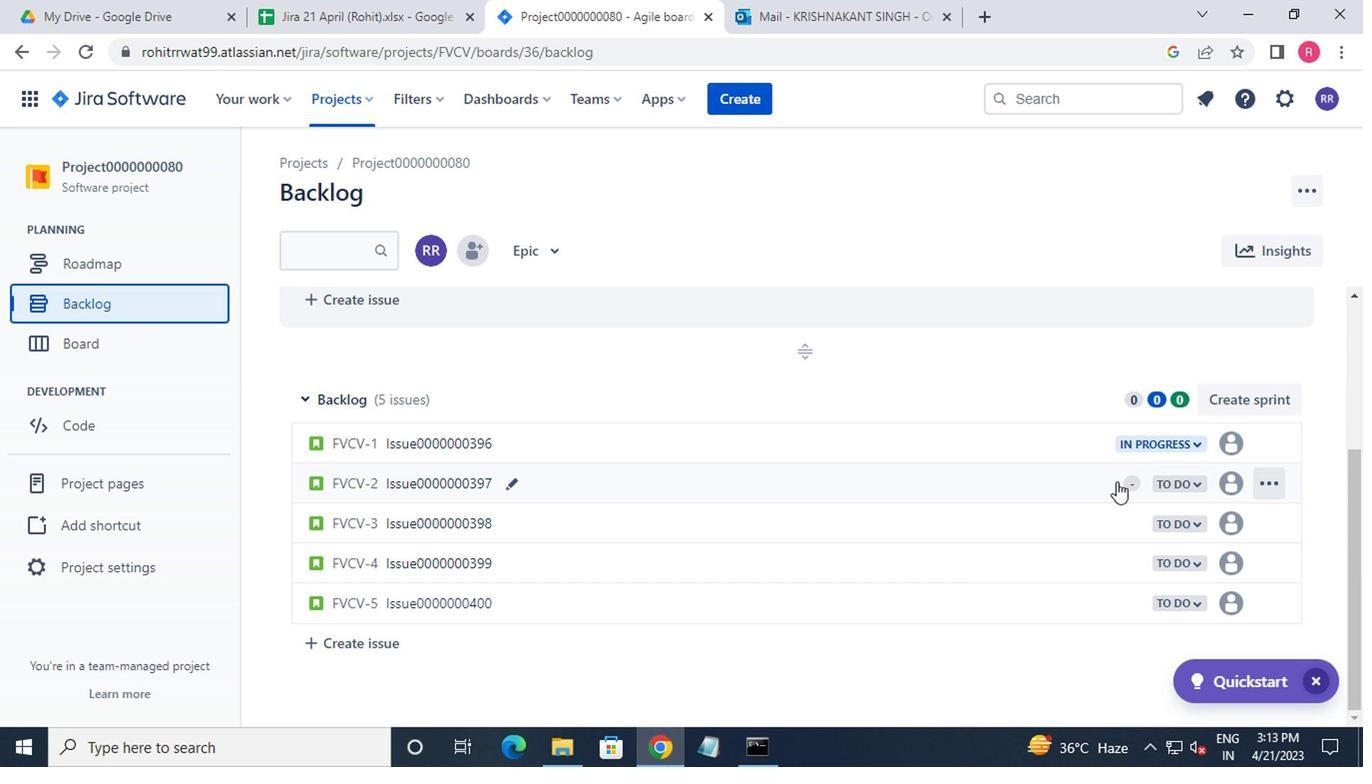 
